 Task: Open an excel sheet with  and write heading  City data  Add 10 city name:-  '1. Chelsea, New York, NY , 2. Beverly Hills, Los Angeles, CA , 3. Knightsbridge, London, United Kingdom , 4. Le Marais, Paris, forance , 5. Ginza, Tokyo, Japan _x000D_
6. Circular Quay, Sydney, Australia , 7. Mitte, Berlin, Germany , 8. Downtown, Toronto, Canada , 9. Trastevere, Rome, 10. Colaba, Mumbai, India. ' in May Last week sales are  1. Chelsea, New York, NY 10001 | 2. Beverly Hills, Los Angeles, CA 90210 | 3. Knightsbridge, London, United Kingdom SW1X 7XL | 4. Le Marais, Paris, forance 75004 | 5. Ginza, Tokyo, Japan 104-0061 | 6. Circular Quay, Sydney, Australia 2000 | 7. Mitte, Berlin, Germany 10178 | 8. Downtown, Toronto, Canada M5V 3L9 | 9. Trastevere, Rome, Italy 00153 | 10. Colaba, Mumbai, India 400005. Save page Cash Flow TrackerData
Action: Mouse moved to (97, 100)
Screenshot: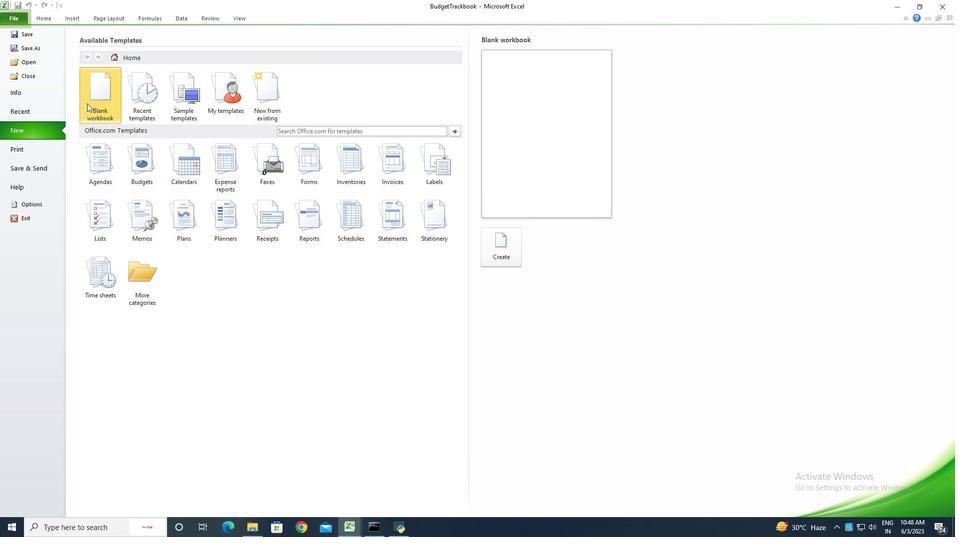 
Action: Mouse pressed left at (97, 100)
Screenshot: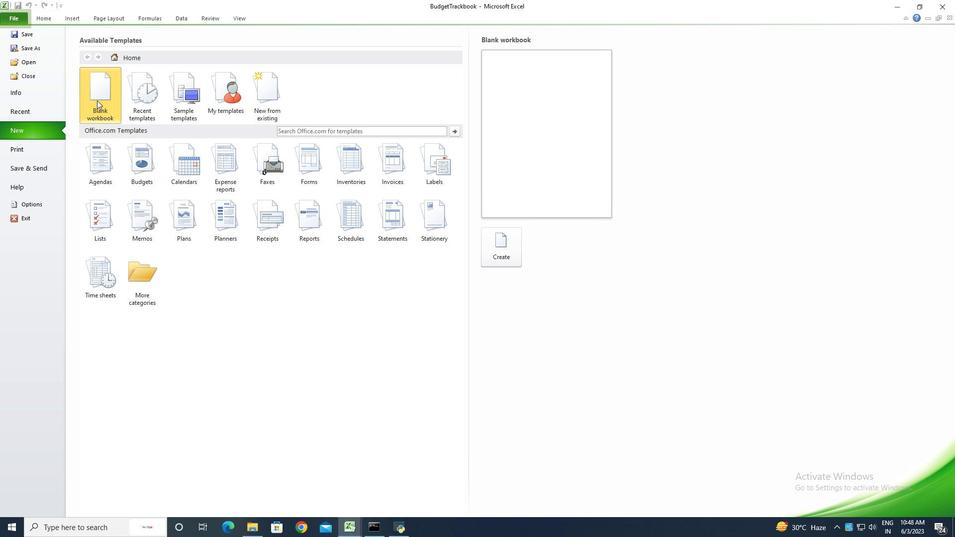 
Action: Mouse moved to (513, 261)
Screenshot: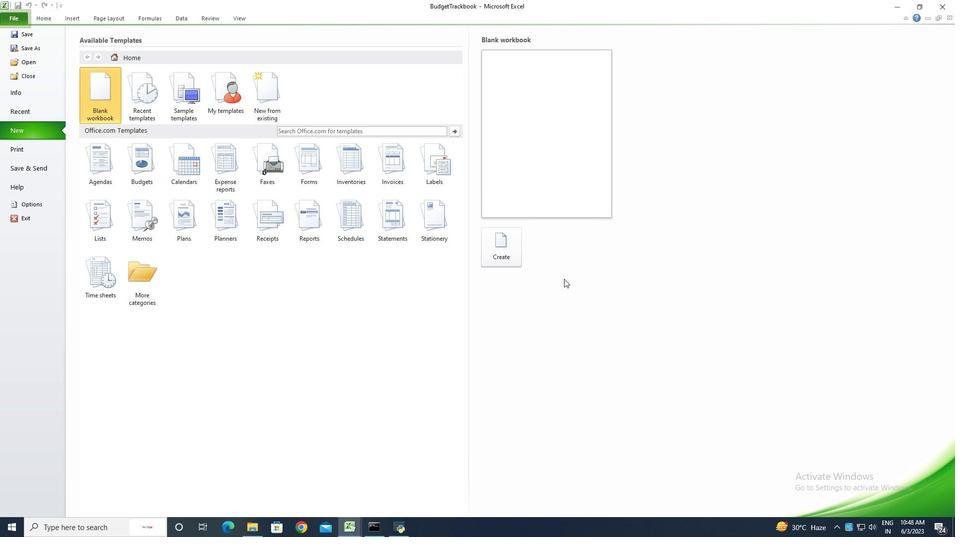 
Action: Mouse pressed left at (513, 261)
Screenshot: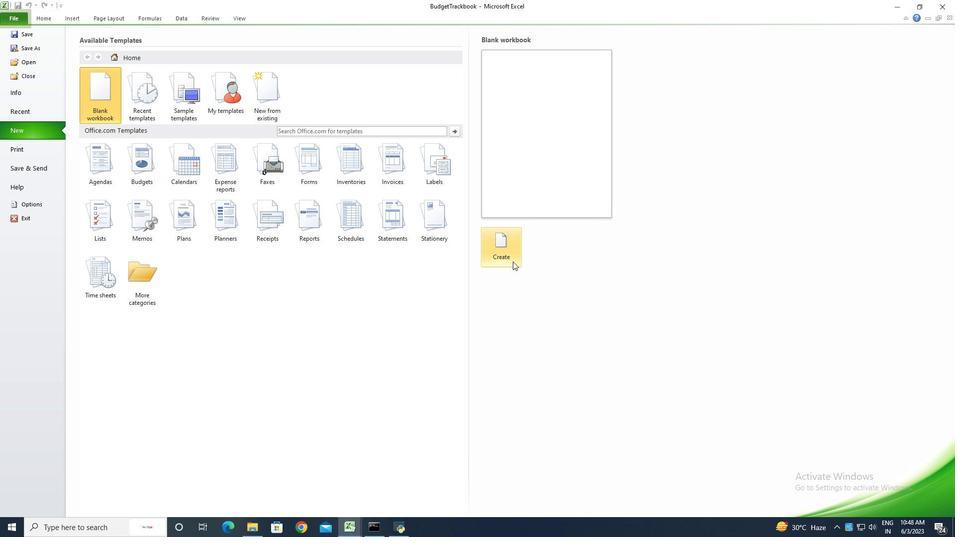 
Action: Key pressed <Key.shift><Key.shift><Key.shift><Key.shift><Key.shift><Key.shift><Key.shift>City<Key.space><Key.shift>Data<Key.enter><Key.shift>City<Key.space><Key.shift>Name<Key.enter><Key.shift><Key.shift><Key.shift><Key.shift><Key.shift><Key.shift>Chelsea,<Key.space><Key.shift>New<Key.space><Key.shift><Key.shift>York,<Key.space><Key.shift>NY<Key.enter><Key.shift>Beverly<Key.space><Key.shift><Key.shift><Key.shift><Key.shift>Hills,<Key.space><Key.shift>Los<Key.space><Key.shift>Angeles,<Key.shift>CA<Key.enter><Key.shift><Key.shift><Key.shift><Key.shift><Key.shift><Key.shift><Key.shift><Key.shift>Knight<Key.shift><Key.shift><Key.shift>sbridge,<Key.space><Key.shift>London<Key.shift>,<Key.shift><Key.space><Key.shift>United<Key.space><Key.shift>Kingdom<Key.enter><Key.shift>Le<Key.space><Key.shift>Maras<Key.backspace>is,<Key.space><Key.shift>Paris,<Key.shift><Key.space><Key.shift>Foranbce<Key.backspace><Key.backspace><Key.backspace>ce<Key.enter><Key.shift><Key.shift>Ginza,<Key.space><Key.shift><Key.shift>Toko<Key.backspace>yo,<Key.space><Key.shift>Japan<Key.enter><Key.shift>Circular<Key.space><Key.shift><Key.shift><Key.shift>Qua<Key.backspace>ay,<Key.space><Key.shift>Sydney,<Key.space><Key.shift>Australia<Key.enter><Key.shift><Key.shift>Mitte,<Key.space><Key.shift>Berlin,<Key.space><Key.shift>Germany<Key.enter><Key.shift>Doe<Key.backspace>wmn<Key.backspace><Key.backspace>ntown<Key.space>,<Key.space>t<Key.backspace><Key.shift>Toronto,<Key.space><Key.shift>Canada<Key.enter><Key.shift>Tran<Key.backspace>stevere,<Key.space><Key.shift>Rome<Key.enter><Key.shift><Key.shift><Key.shift><Key.shift><Key.shift><Key.shift><Key.shift><Key.shift><Key.shift><Key.shift><Key.shift><Key.shift><Key.shift><Key.shift><Key.shift><Key.shift><Key.shift><Key.shift><Key.shift><Key.shift><Key.shift><Key.shift>Colo<Key.backspace>aba,<Key.space><Key.shift>Mumbai,<Key.space><Key.shift>India<Key.enter>
Screenshot: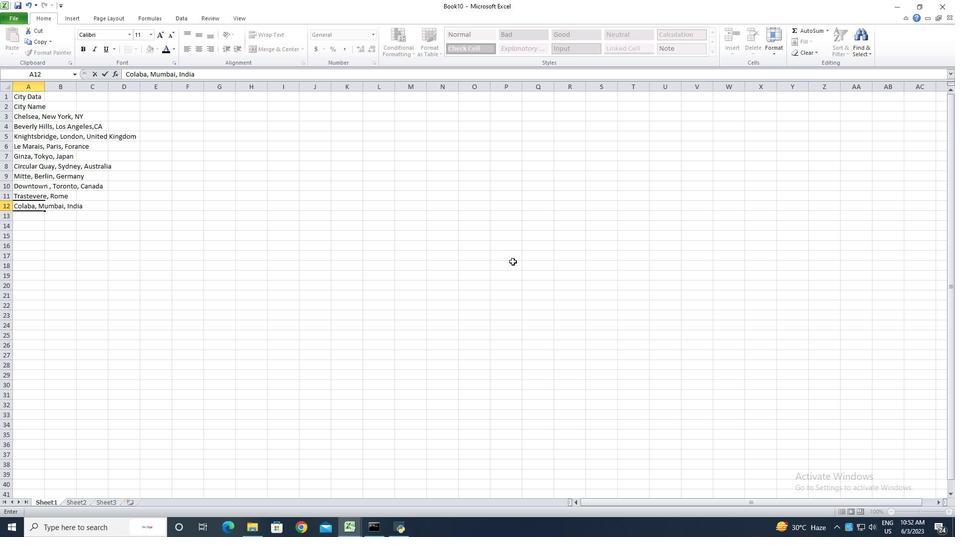 
Action: Mouse moved to (44, 88)
Screenshot: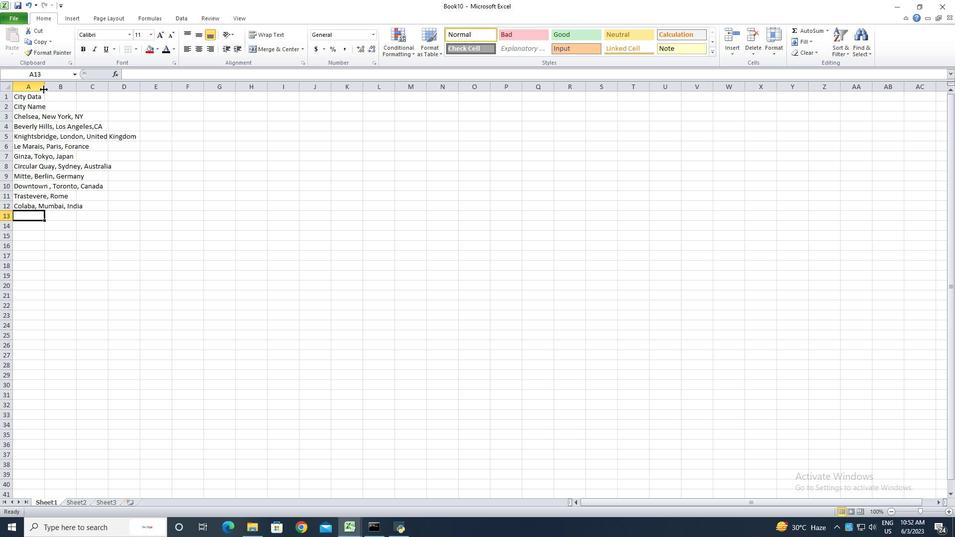 
Action: Mouse pressed left at (44, 88)
Screenshot: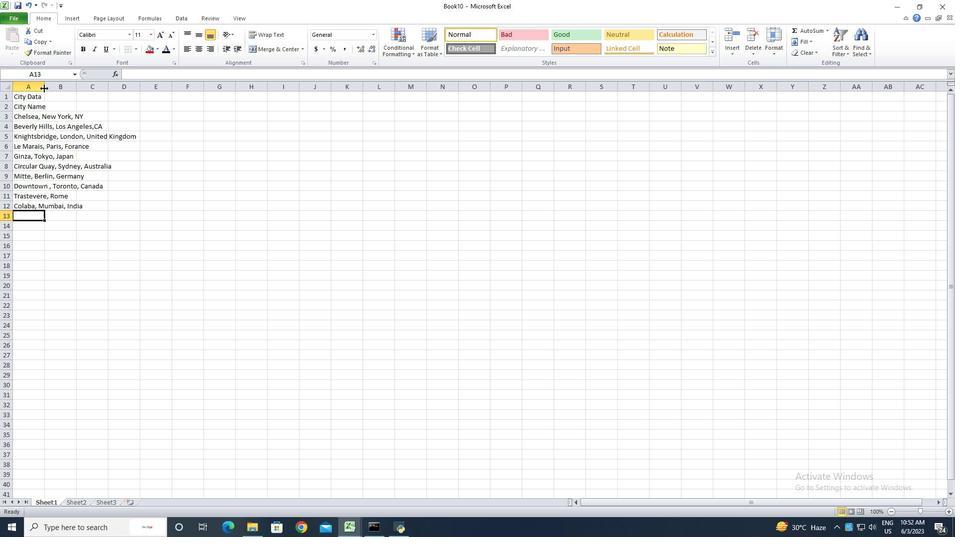 
Action: Mouse pressed left at (44, 88)
Screenshot: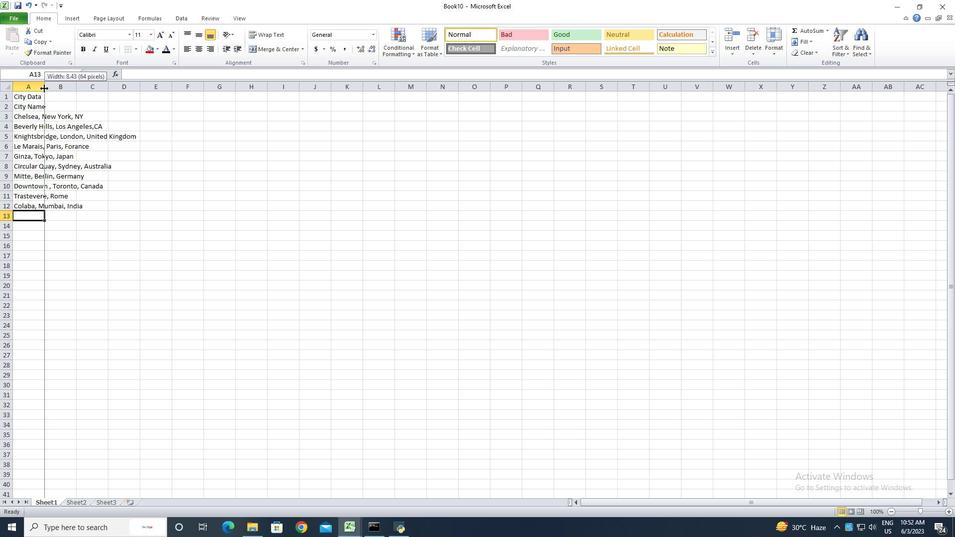
Action: Mouse moved to (159, 106)
Screenshot: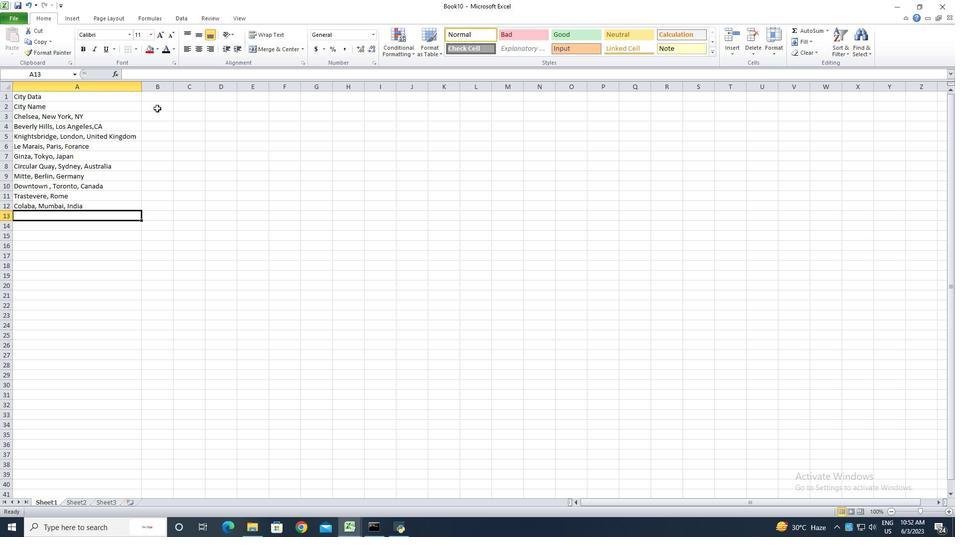 
Action: Mouse pressed left at (159, 106)
Screenshot: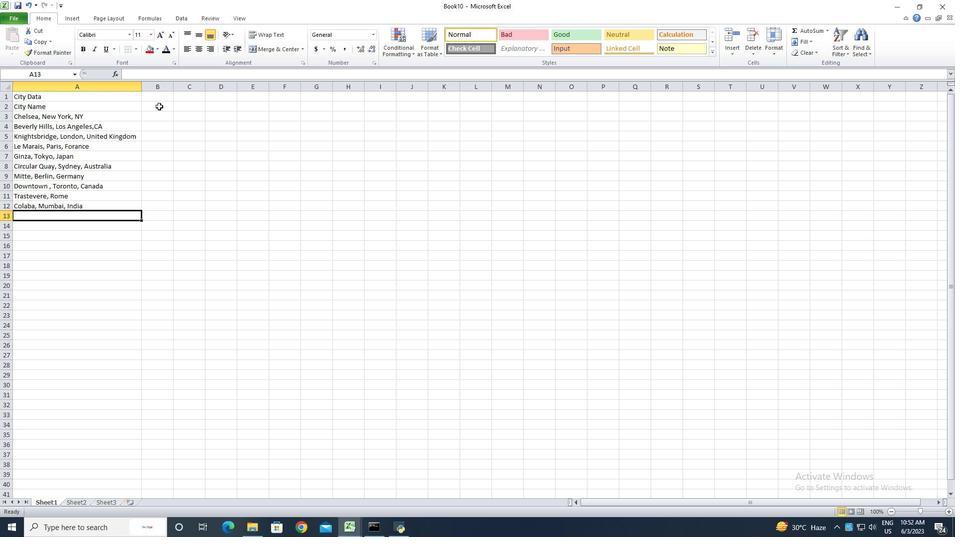 
Action: Key pressed <Key.shift>May<Key.space><Key.shift>Last<Key.space><Key.shift>Week<Key.space><Key.shift>Sales<Key.enter><Key.shift>Chelsea,<Key.space><Key.shift>Nea<Key.backspace>w<Key.space><Key.shift>York,<Key.space><Key.shift>NY10001<Key.left><Key.left><Key.left><Key.right><Key.right><Key.right><Key.enter>
Screenshot: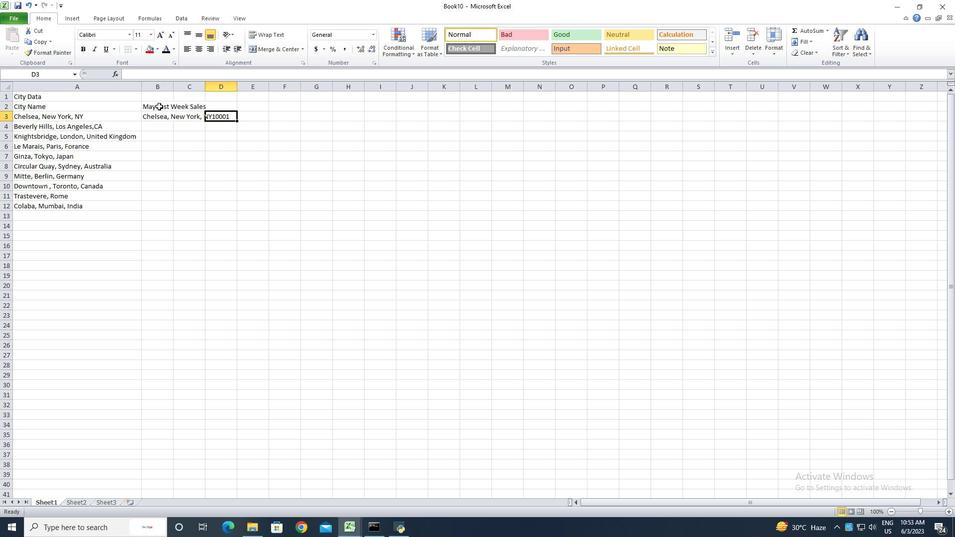 
Action: Mouse moved to (192, 119)
Screenshot: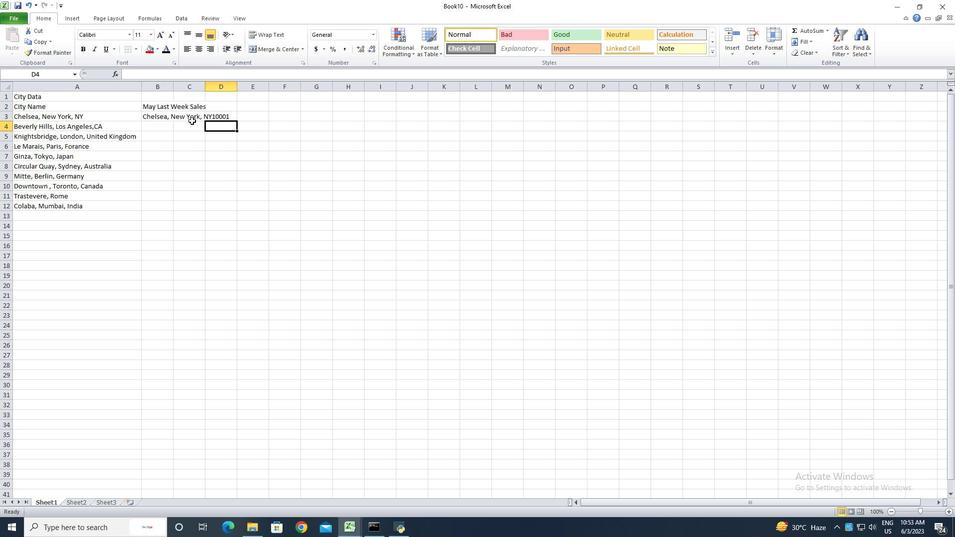 
Action: Mouse pressed left at (192, 119)
Screenshot: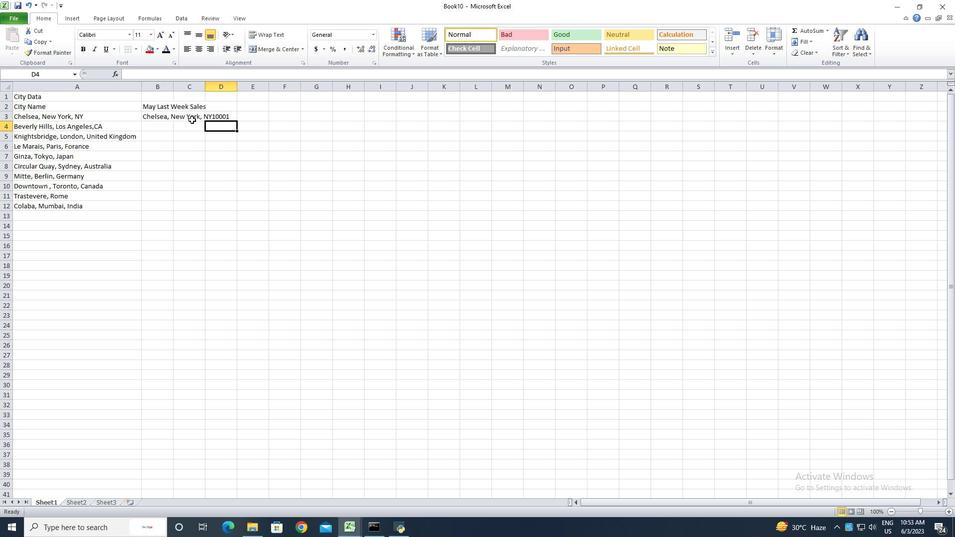 
Action: Mouse moved to (158, 115)
Screenshot: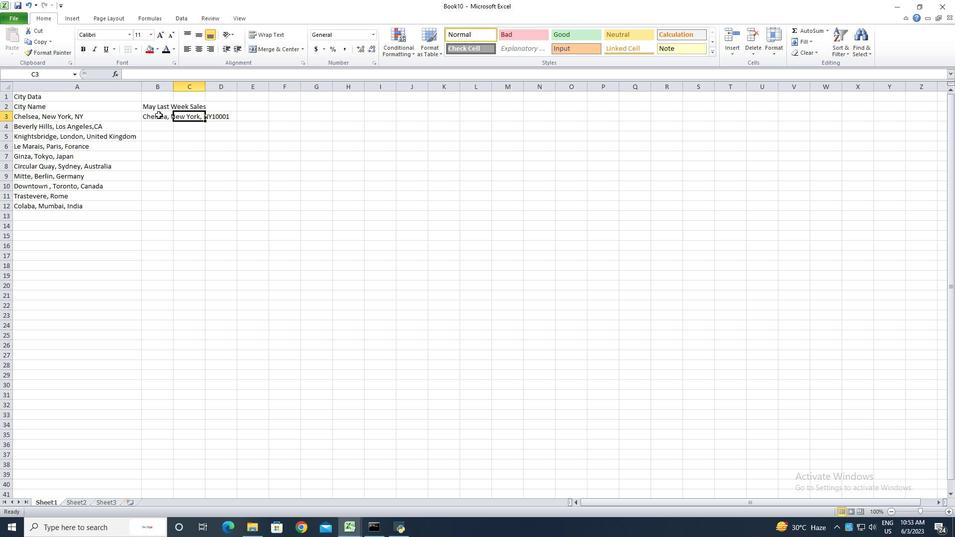 
Action: Mouse pressed left at (158, 115)
Screenshot: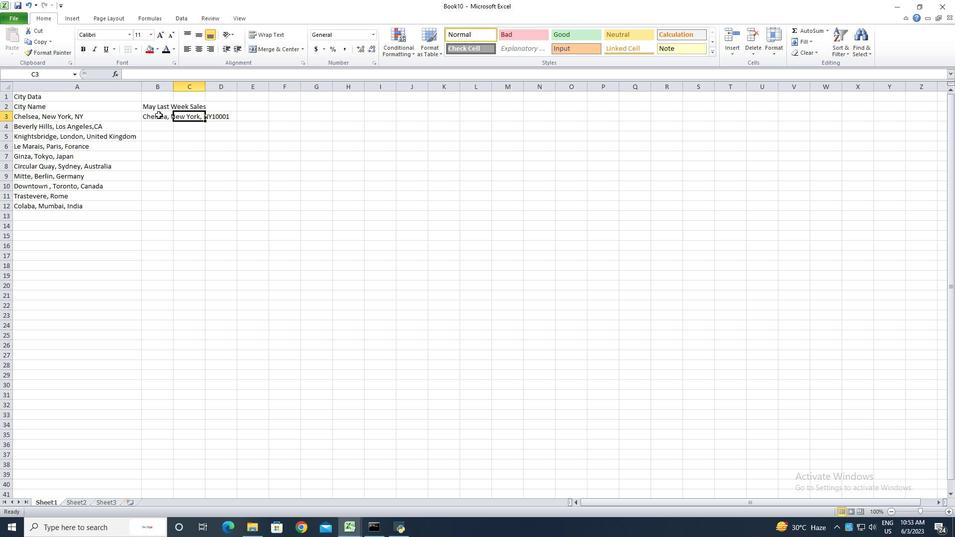 
Action: Mouse moved to (195, 73)
Screenshot: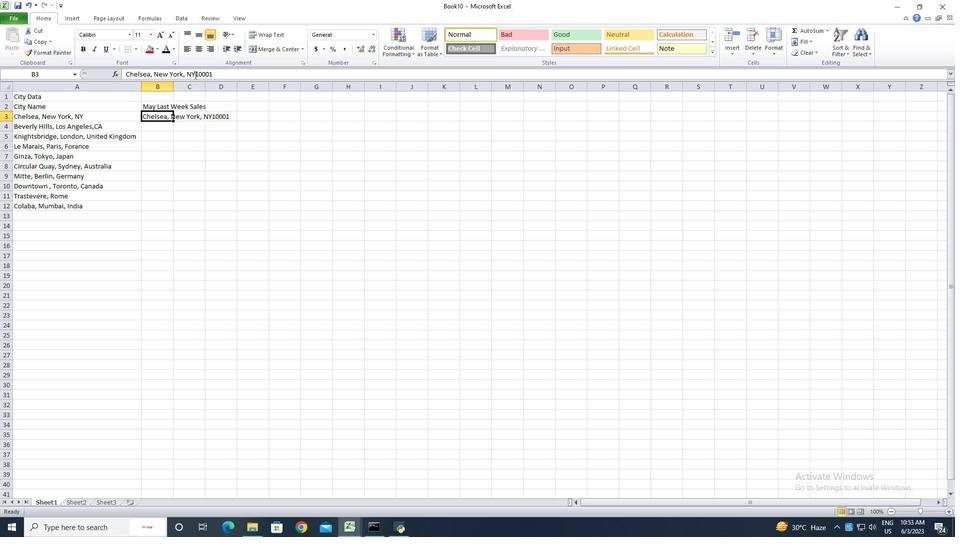 
Action: Mouse pressed left at (195, 73)
Screenshot: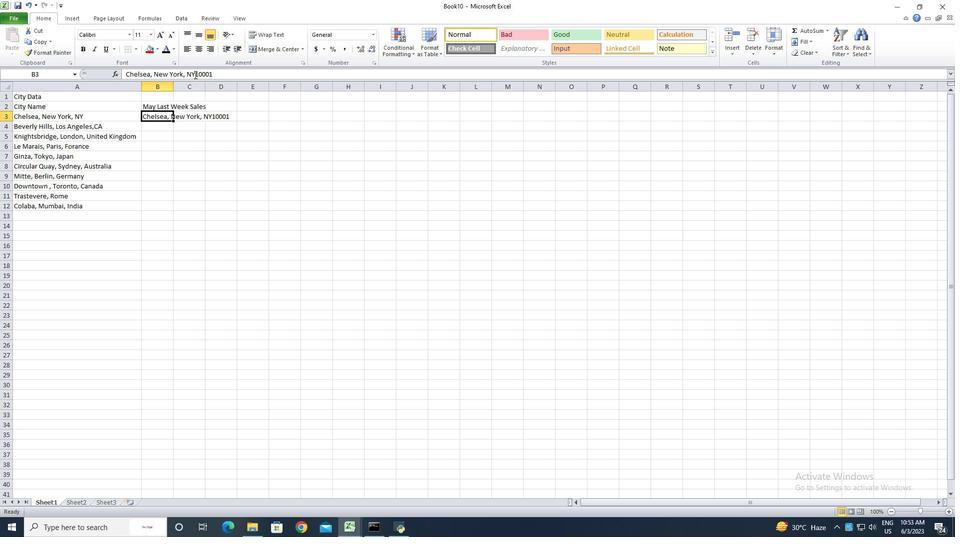 
Action: Mouse moved to (225, 66)
Screenshot: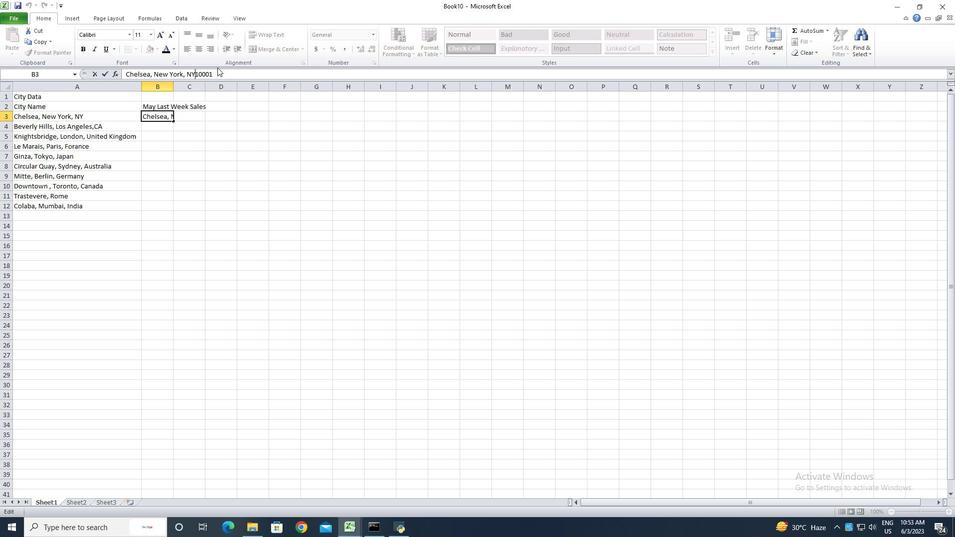 
Action: Key pressed <Key.space><Key.enter>
Screenshot: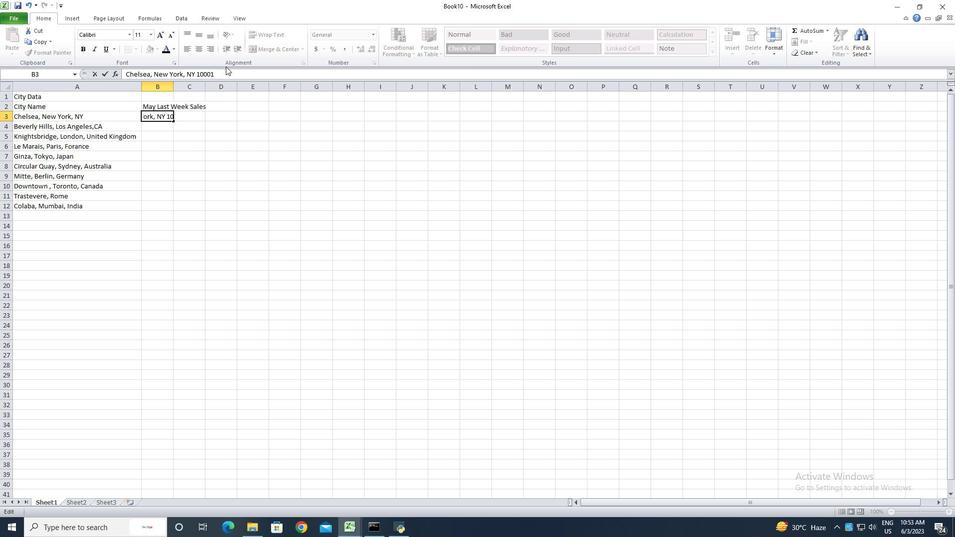 
Action: Mouse moved to (184, 153)
Screenshot: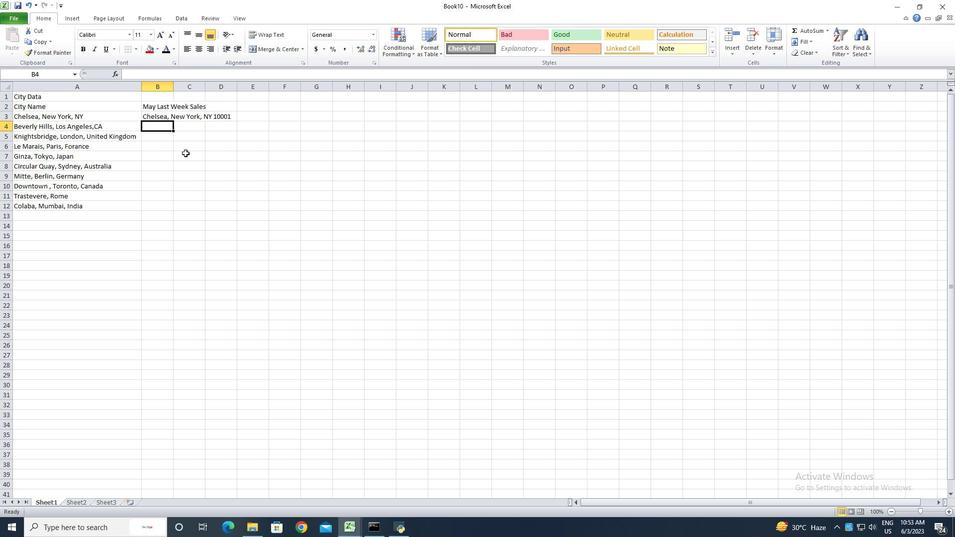
Action: Key pressed <Key.shift><Key.shift><Key.shift>Beverlyu<Key.backspace><Key.space><Key.shift>Hills,<Key.space><Key.shift><Key.shift><Key.shift>Los<Key.space><Key.shift>Angeles,<Key.shift><Key.shift><Key.shift><Key.shift><Key.shift><Key.shift><Key.shift><Key.shift><Key.shift><Key.shift><Key.shift><Key.shift><Key.shift><Key.shift><Key.shift><Key.shift><Key.shift><Key.shift><Key.shift><Key.shift><Key.shift><Key.shift><Key.shift><Key.shift><Key.shift><Key.shift><Key.shift><Key.shift>CA<Key.backspace><Key.shift><Key.shift><Key.shift><Key.shift><Key.shift><Key.shift><Key.shift><Key.shift><Key.shift><Key.shift><Key.shift><Key.shift><Key.shift><Key.shift><Key.shift><Key.shift><Key.shift><Key.shift><Key.shift><Key.shift><Key.shift><Key.shift><Key.shift><Key.shift><Key.shift><Key.backspace><Key.space><Key.shift><Key.shift>Ca<Key.backspace>a<Key.backspace><Key.shift>A
Screenshot: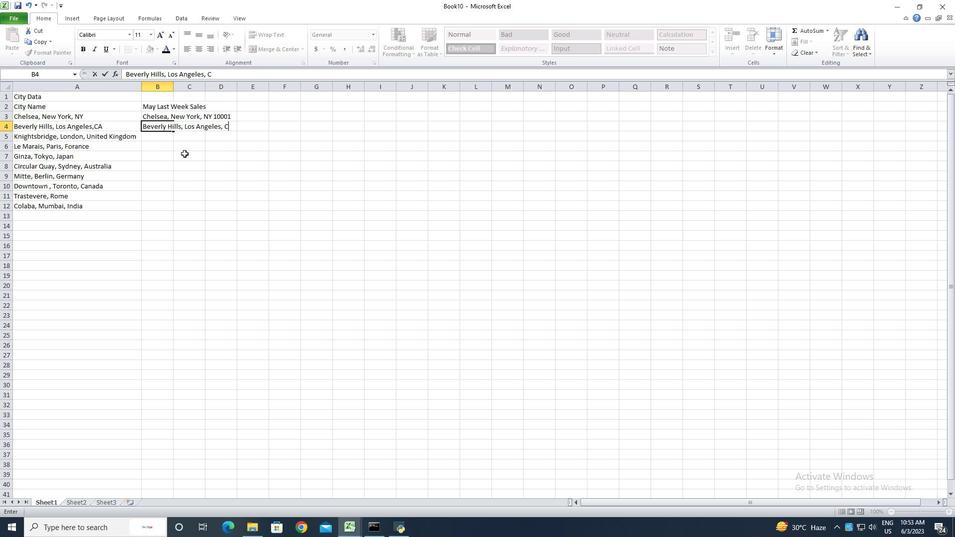 
Action: Mouse moved to (95, 130)
Screenshot: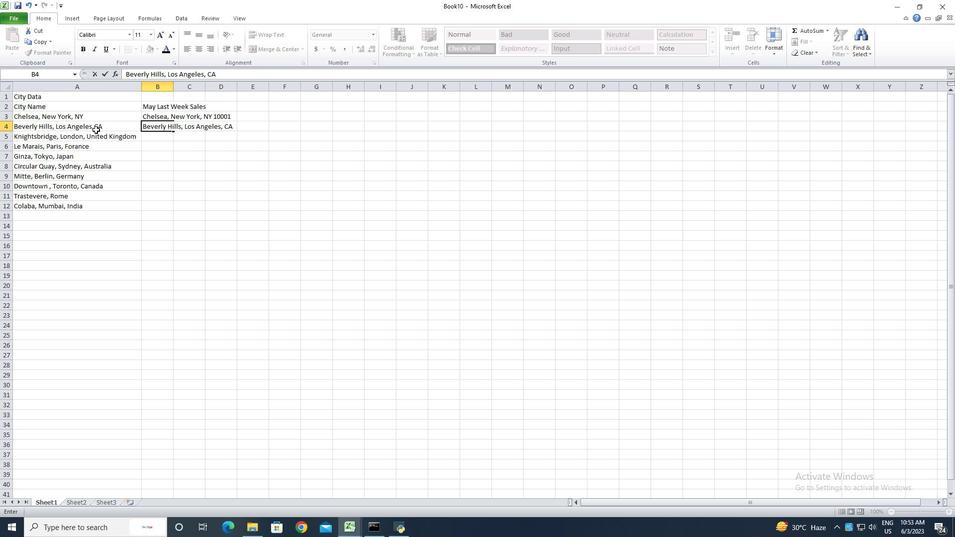 
Action: Mouse pressed left at (95, 130)
Screenshot: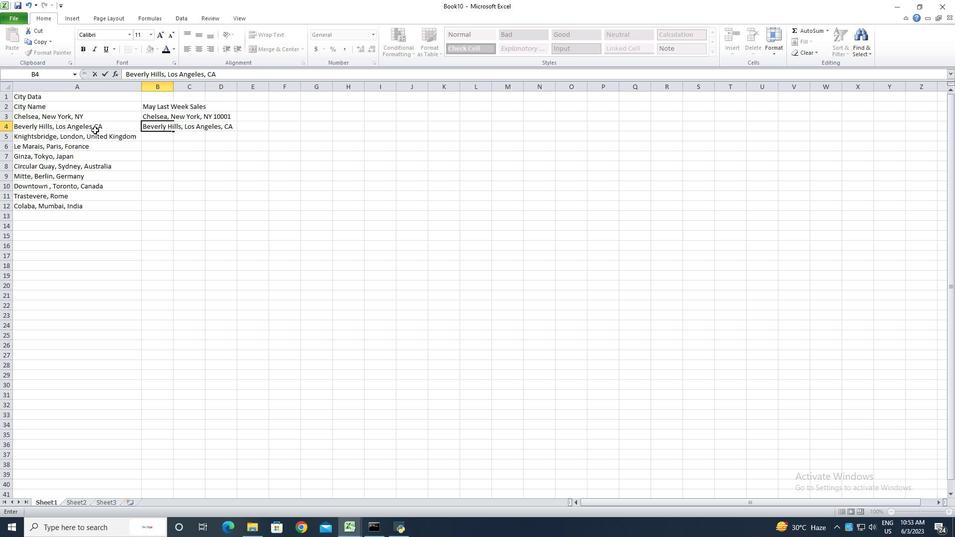 
Action: Mouse moved to (206, 73)
Screenshot: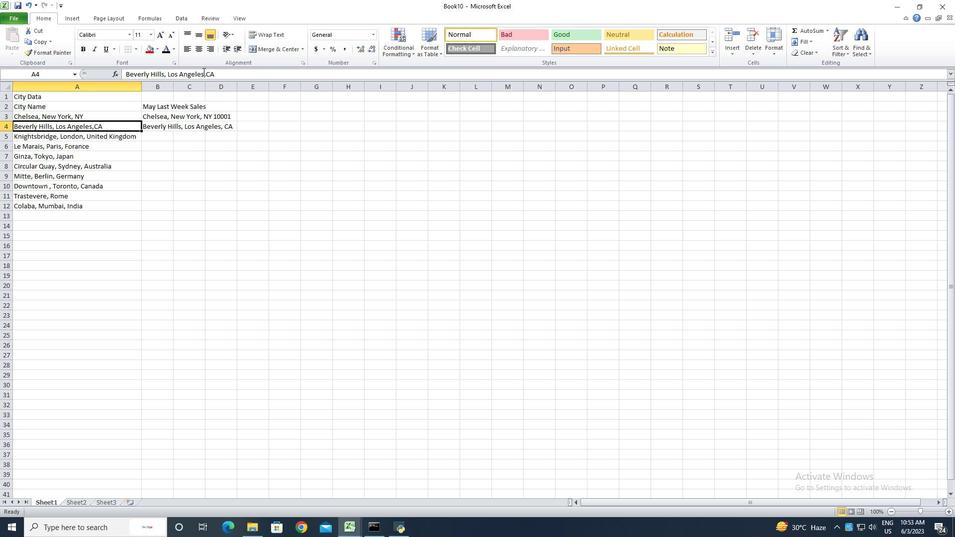 
Action: Mouse pressed left at (206, 73)
Screenshot: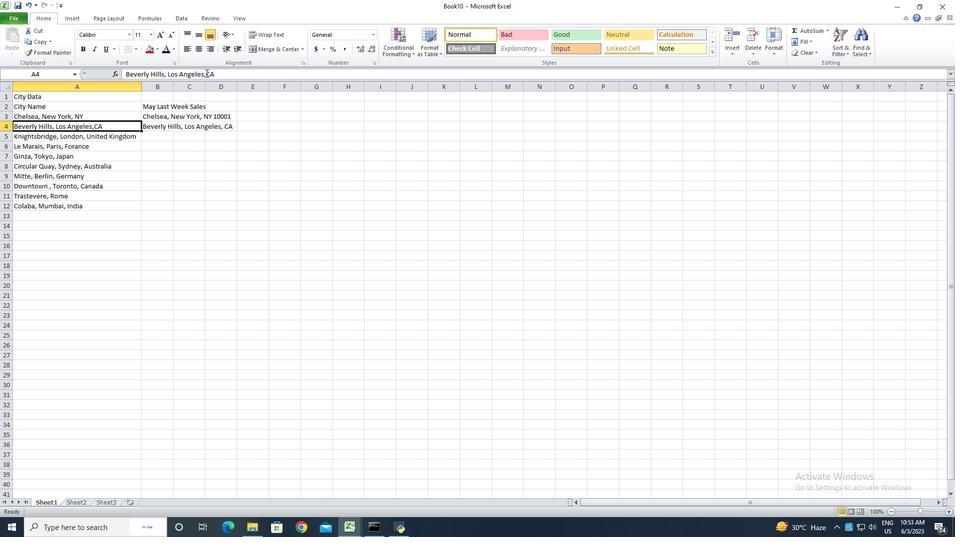 
Action: Mouse moved to (209, 70)
Screenshot: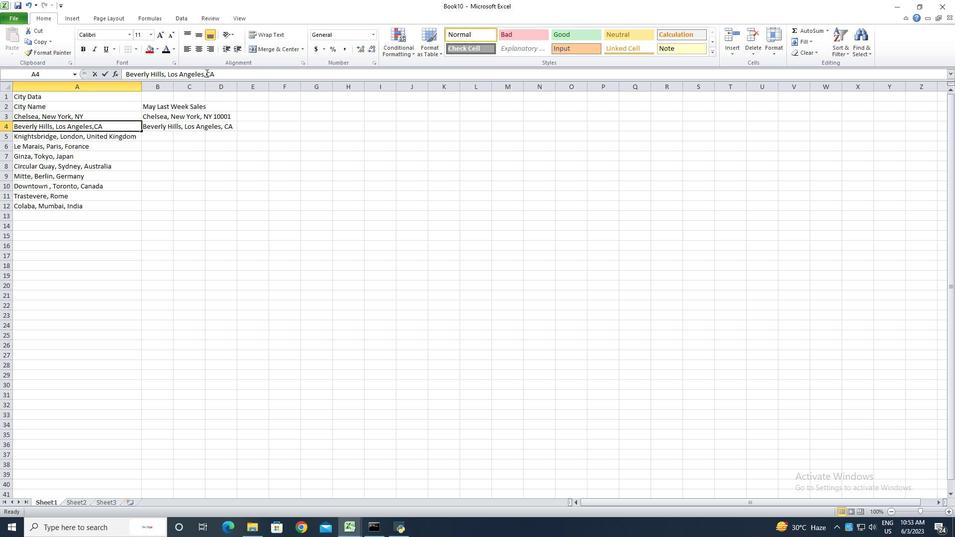 
Action: Key pressed <Key.space>
Screenshot: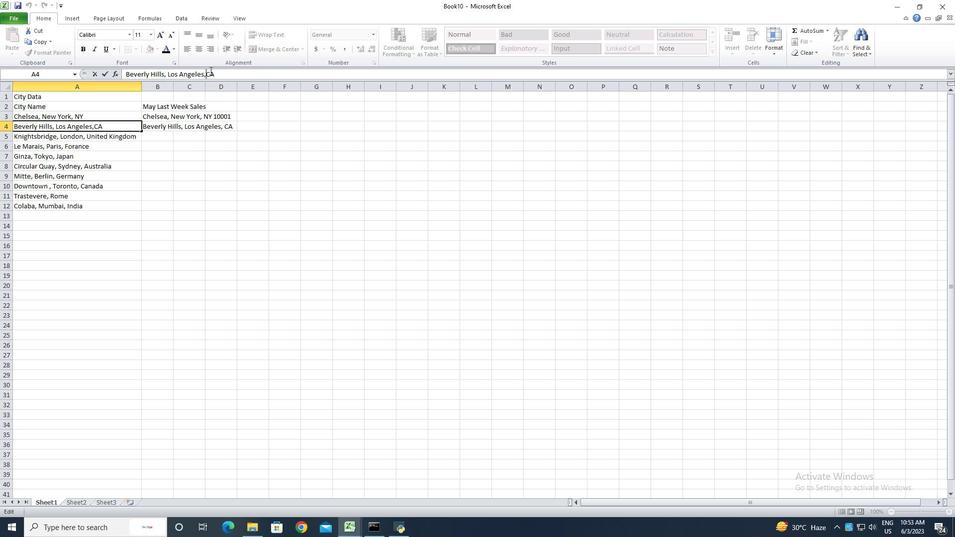 
Action: Mouse moved to (233, 126)
Screenshot: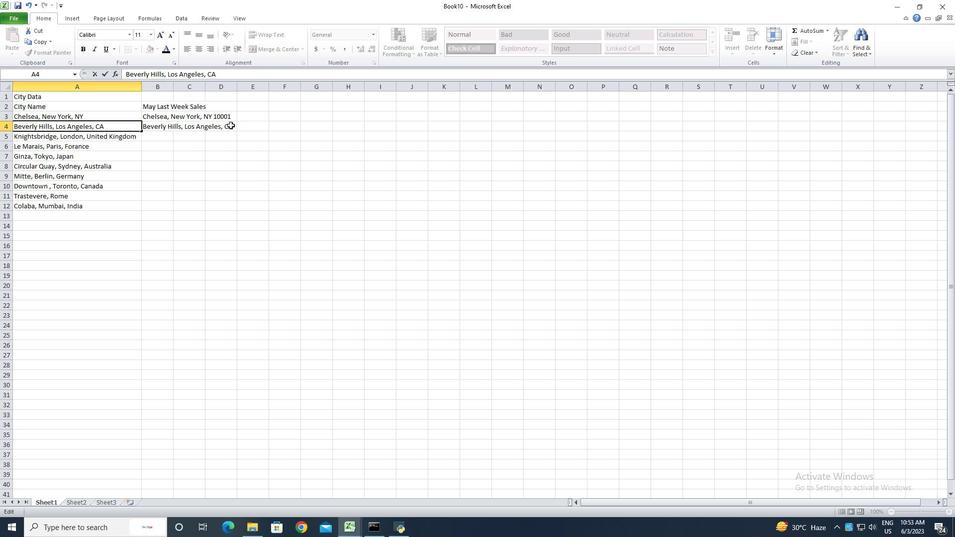 
Action: Mouse pressed left at (233, 126)
Screenshot: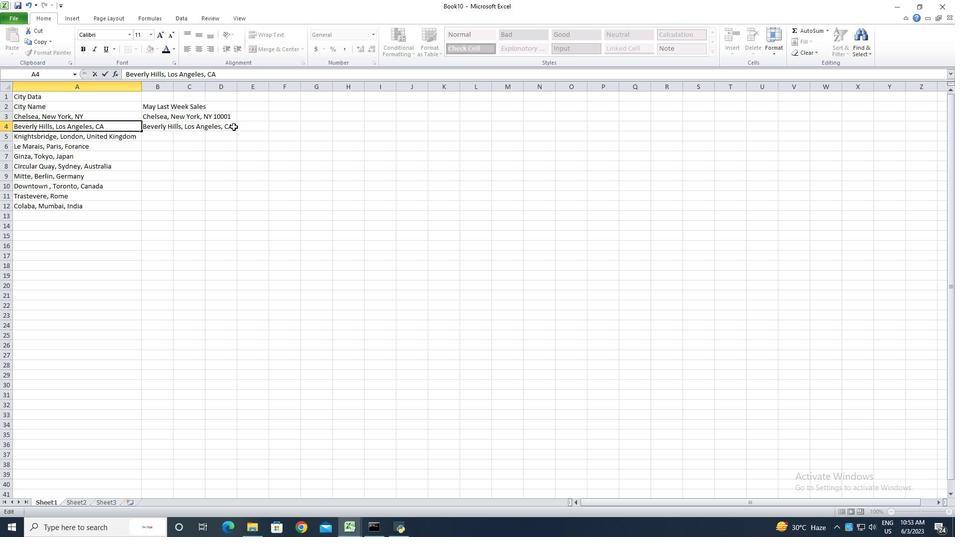 
Action: Mouse moved to (165, 128)
Screenshot: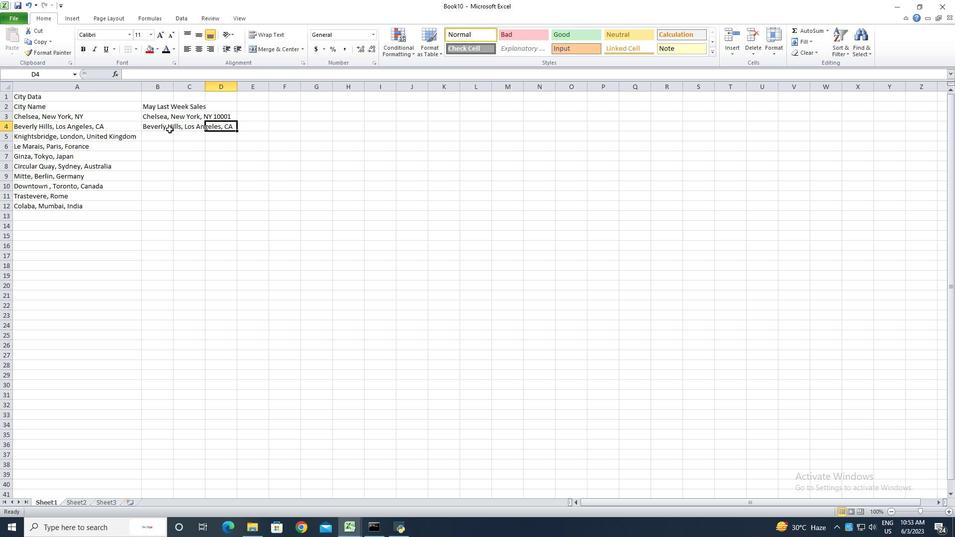 
Action: Mouse pressed left at (165, 128)
Screenshot: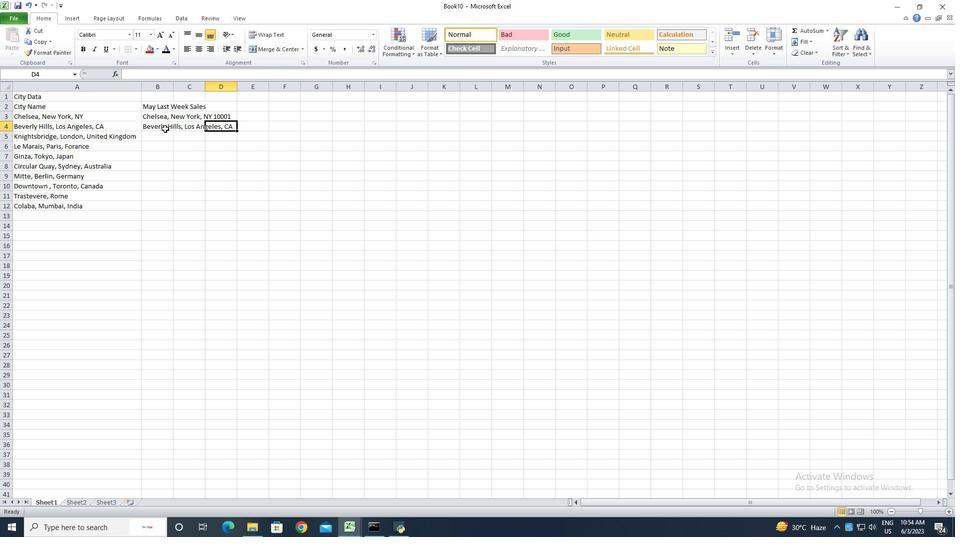 
Action: Mouse moved to (227, 75)
Screenshot: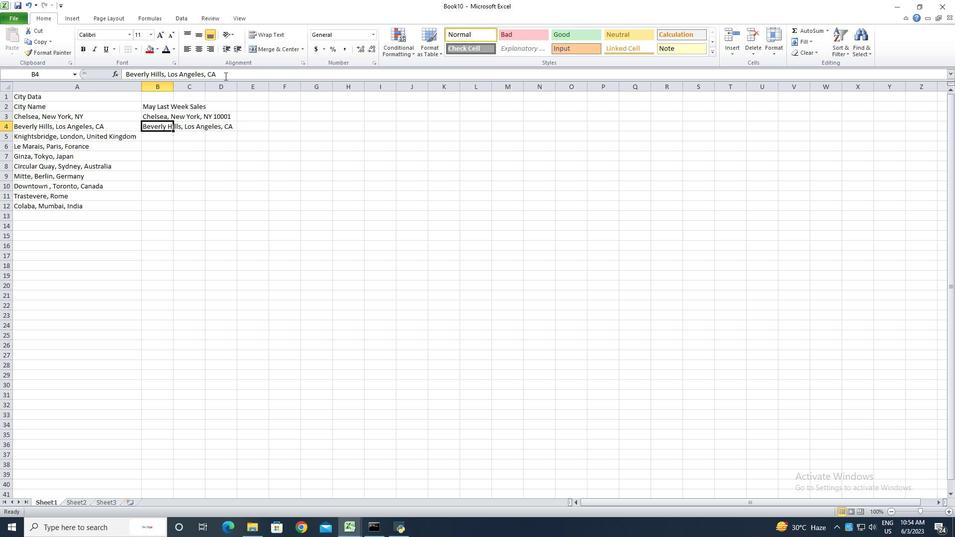 
Action: Mouse pressed left at (227, 75)
Screenshot: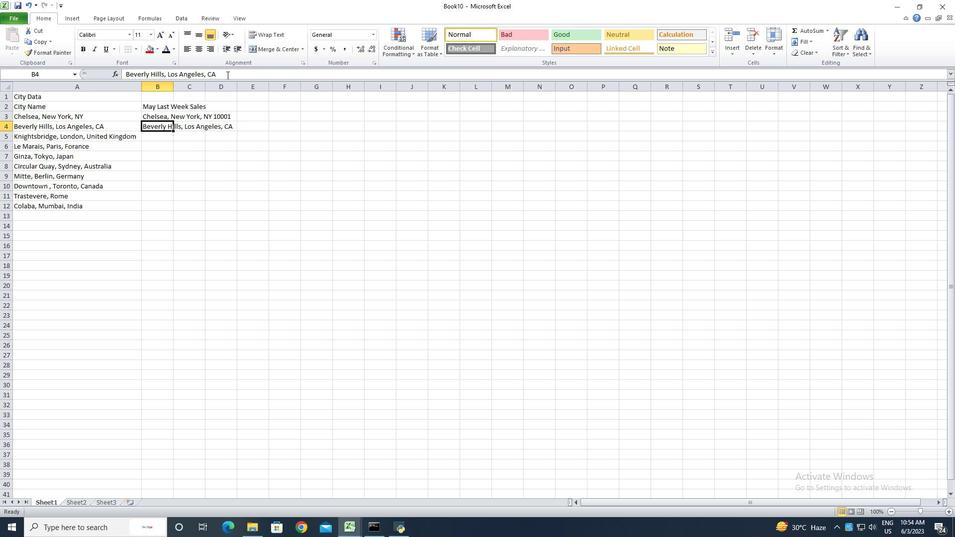 
Action: Key pressed <Key.space><Key.shift><Key.shift><Key.shift><Key.shift><Key.shift>901<Key.backspace>210<Key.shift_r><Key.enter>
Screenshot: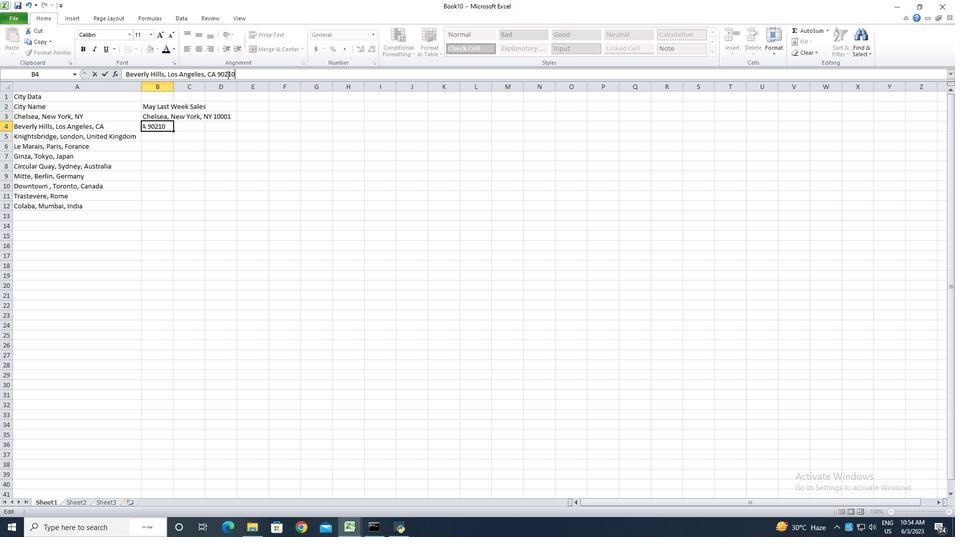 
Action: Mouse moved to (153, 138)
Screenshot: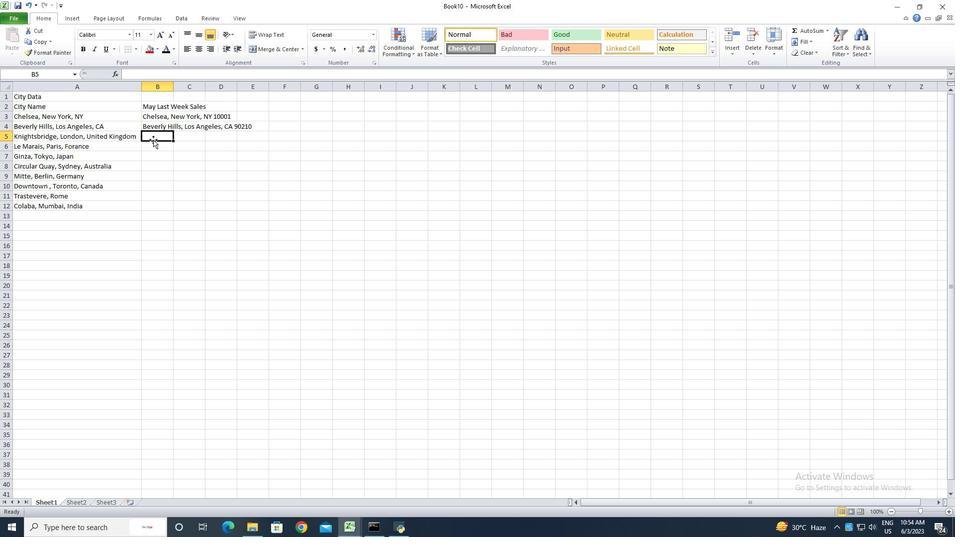 
Action: Key pressed <Key.shift><Key.shift><Key.shift>Knightsbridge,<Key.space><Key.shift>Lom<Key.backspace>ndon,<Key.space><Key.shift>United<Key.space><Key.shift><Key.shift><Key.shift><Key.shift>Kingdom,<Key.space><Key.shift><Key.shift><Key.shift><Key.shift>SW1<Key.shift><Key.shift><Key.shift><Key.shift><Key.shift><Key.shift><Key.shift><Key.shift><Key.shift><Key.shift><Key.shift><Key.shift><Key.shift><Key.shift><Key.shift><Key.shift><Key.shift><Key.shift><Key.shift><Key.shift><Key.shift><Key.shift><Key.shift><Key.shift><Key.shift><Key.shift>X<Key.space><Key.shift><Key.shift><Key.shift><Key.shift><Key.shift><Key.shift><Key.shift><Key.shift><Key.shift><Key.shift><Key.shift><Key.shift><Key.shift><Key.shift><Key.shift><Key.shift><Key.shift><Key.shift><Key.shift><Key.shift><Key.shift><Key.shift><Key.shift><Key.shift><Key.shift><Key.shift><Key.shift><Key.shift><Key.shift><Key.shift><Key.shift><Key.shift><Key.shift><Key.shift><Key.shift><Key.shift><Key.shift><Key.shift><Key.shift><Key.shift><Key.shift><Key.shift><Key.shift><Key.shift><Key.shift><Key.shift><Key.shift><Key.shift><Key.shift><Key.shift><Key.shift>7<Key.shift><Key.shift><Key.shift><Key.shift><Key.shift><Key.shift><Key.shift><Key.shift><Key.shift><Key.shift><Key.shift><Key.shift><Key.shift><Key.shift><Key.shift><Key.shift><Key.shift><Key.shift><Key.shift><Key.shift><Key.shift><Key.shift><Key.shift><Key.shift><Key.shift><Key.shift><Key.shift><Key.shift><Key.shift><Key.shift>XL<Key.enter><Key.shift><Key.shift>Le<Key.space><Key.shift>Marais,<Key.space><Key.shift>Paris,<Key.space><Key.shift><Key.shift><Key.shift><Key.shift><Key.shift><Key.shift><Key.shift>R<Key.backspace><Key.shift>Forance<Key.space>
Screenshot: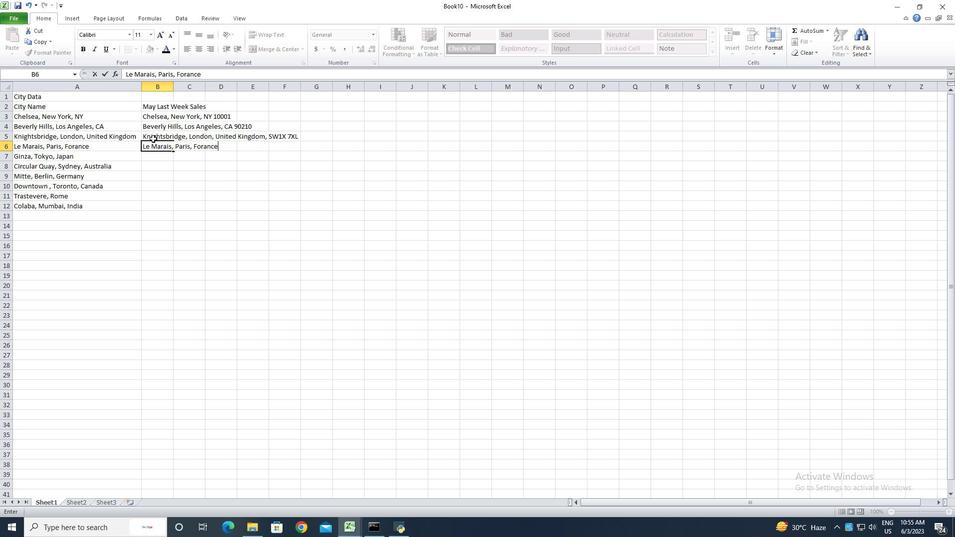 
Action: Mouse moved to (265, 138)
Screenshot: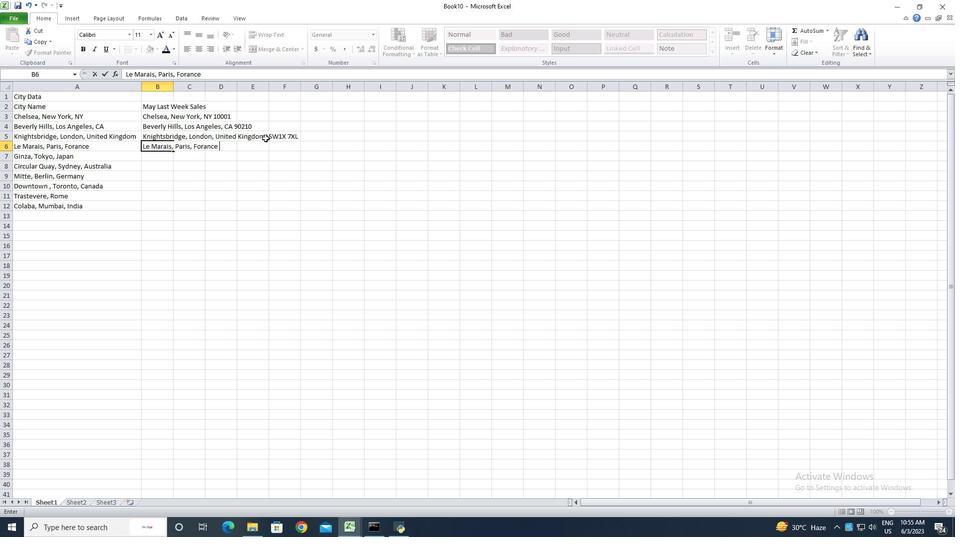 
Action: Mouse pressed left at (265, 138)
Screenshot: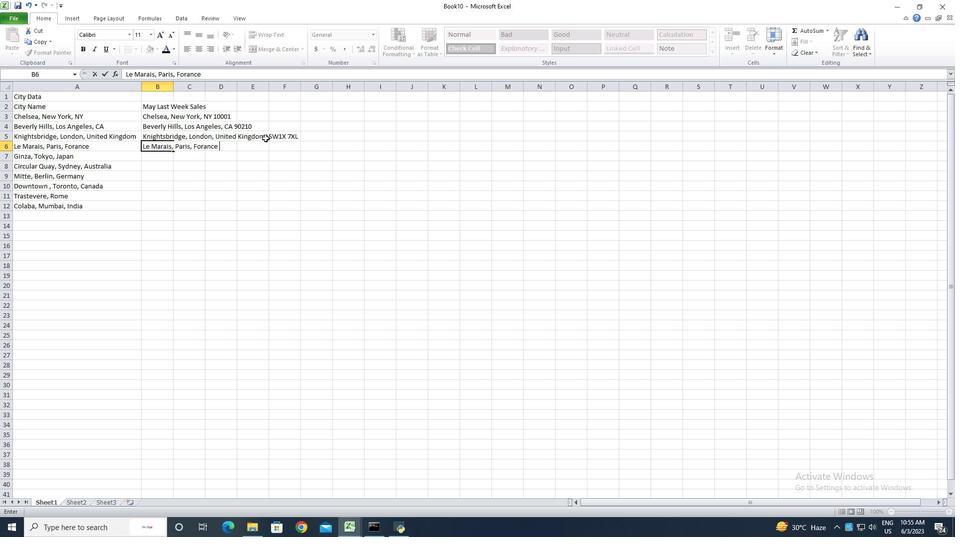 
Action: Mouse moved to (217, 137)
Screenshot: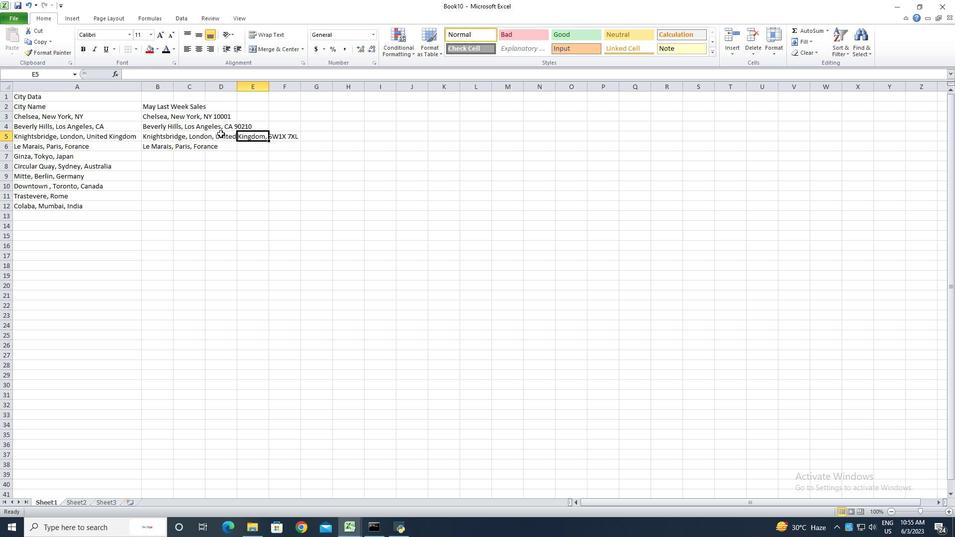 
Action: Mouse pressed left at (217, 137)
Screenshot: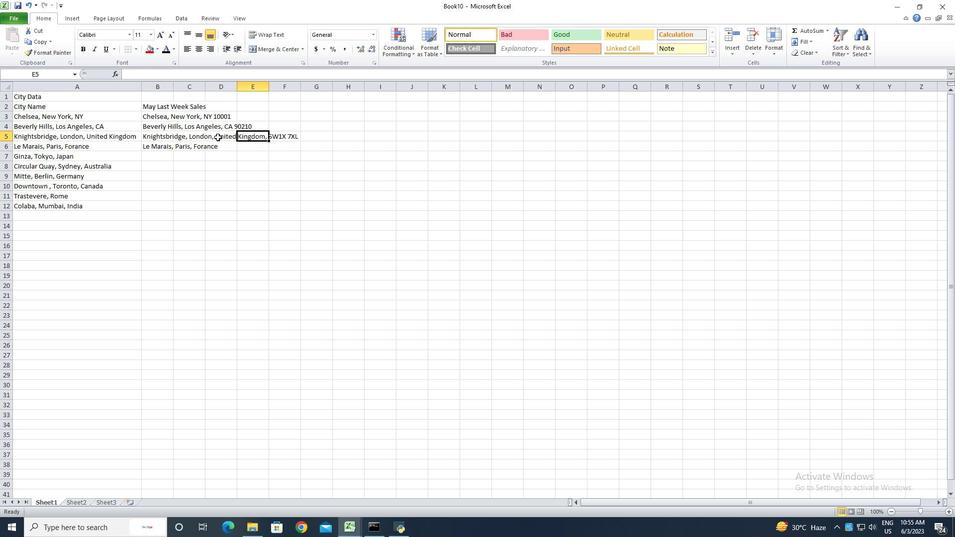 
Action: Mouse moved to (168, 138)
Screenshot: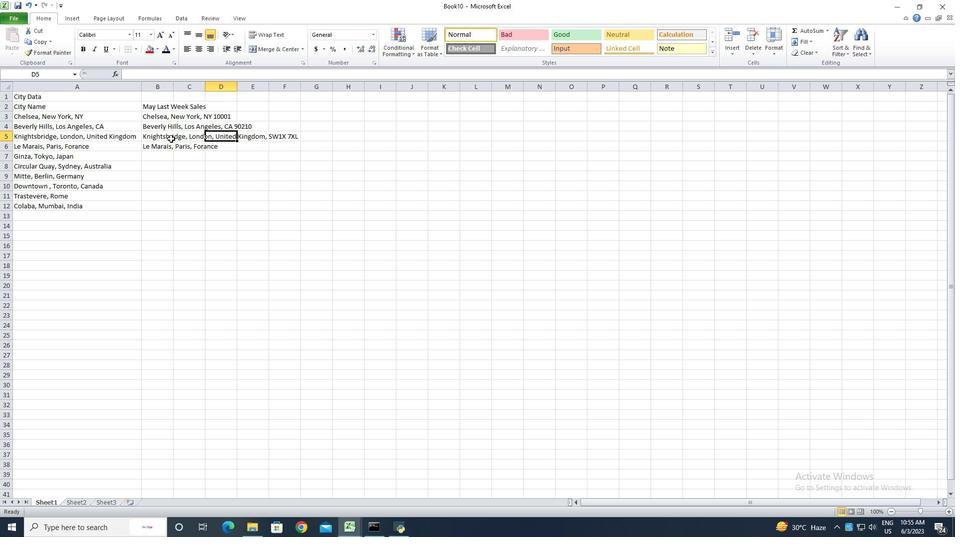 
Action: Mouse pressed left at (168, 138)
Screenshot: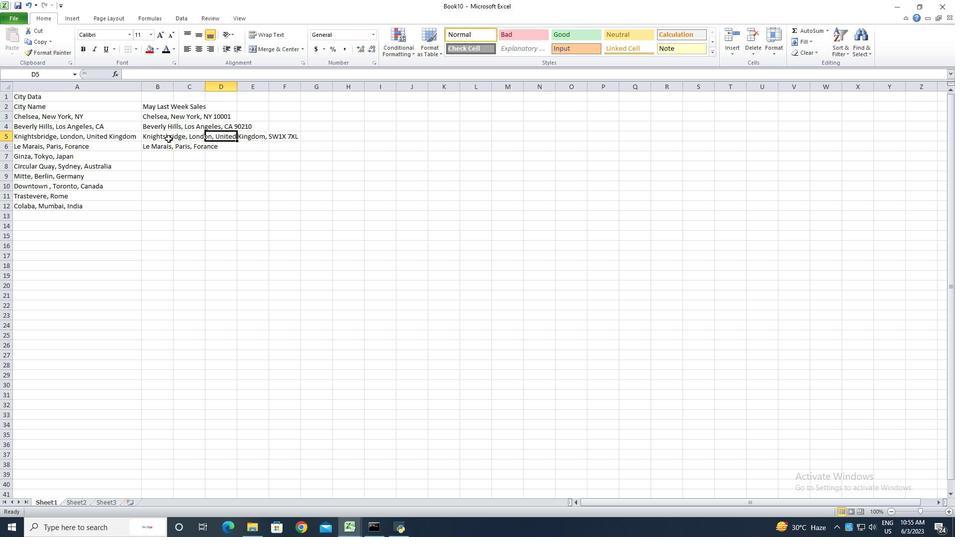 
Action: Mouse moved to (250, 73)
Screenshot: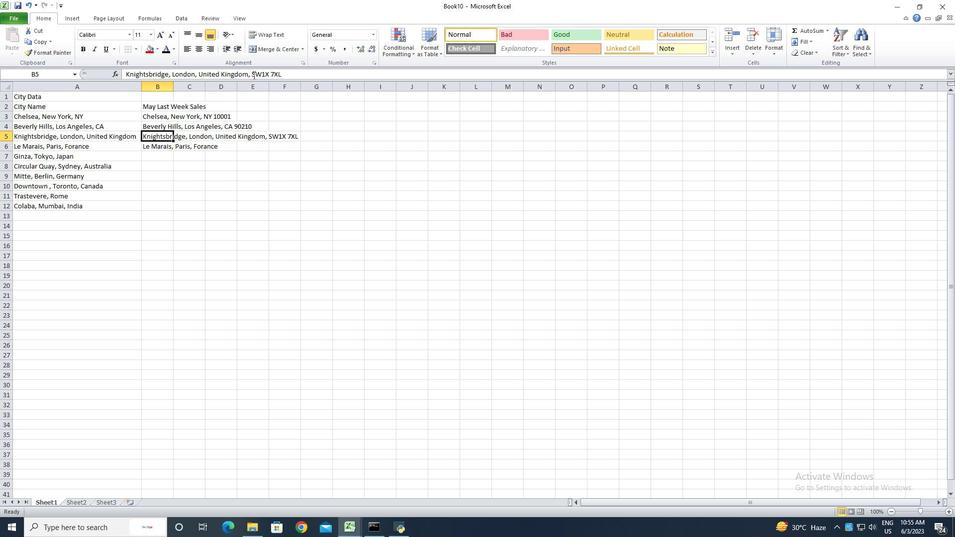 
Action: Mouse pressed left at (250, 73)
Screenshot: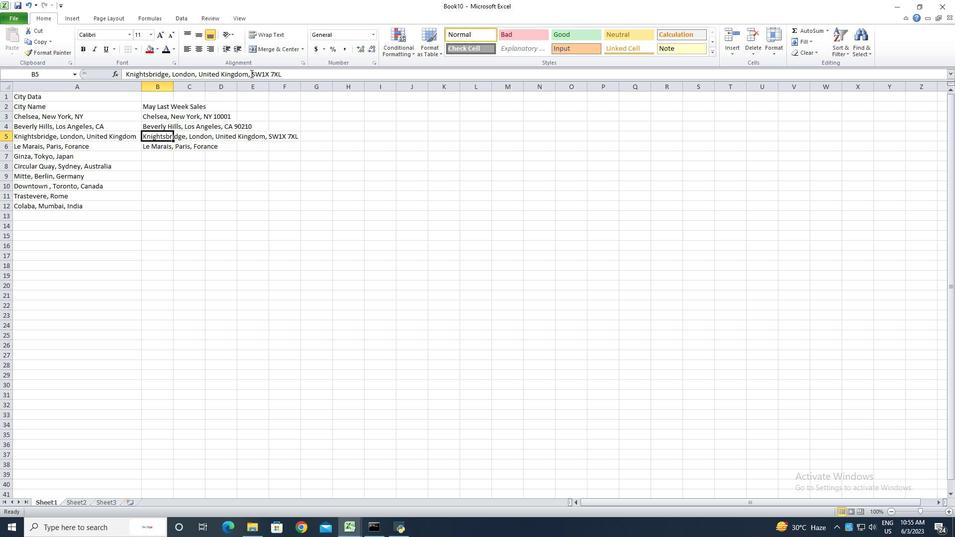 
Action: Mouse moved to (259, 68)
Screenshot: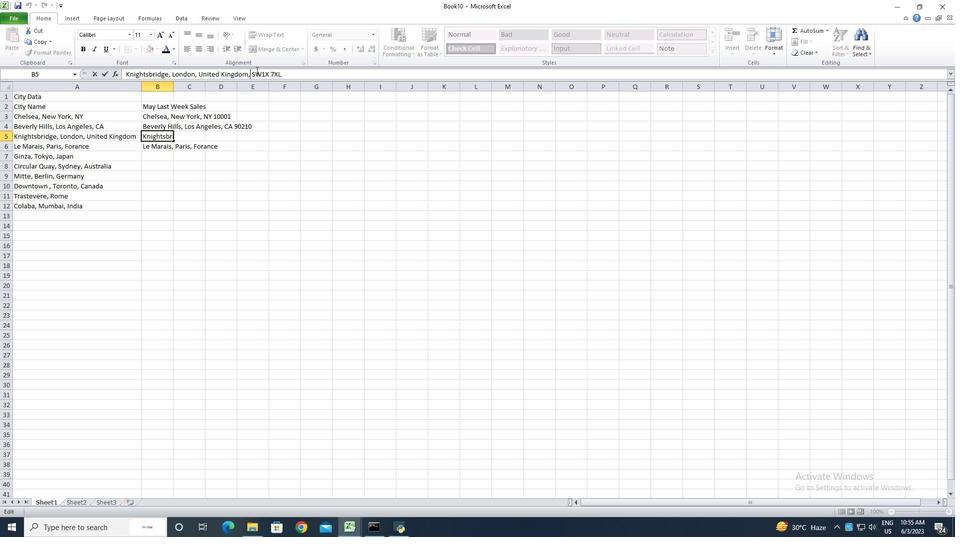 
Action: Key pressed <Key.backspace>
Screenshot: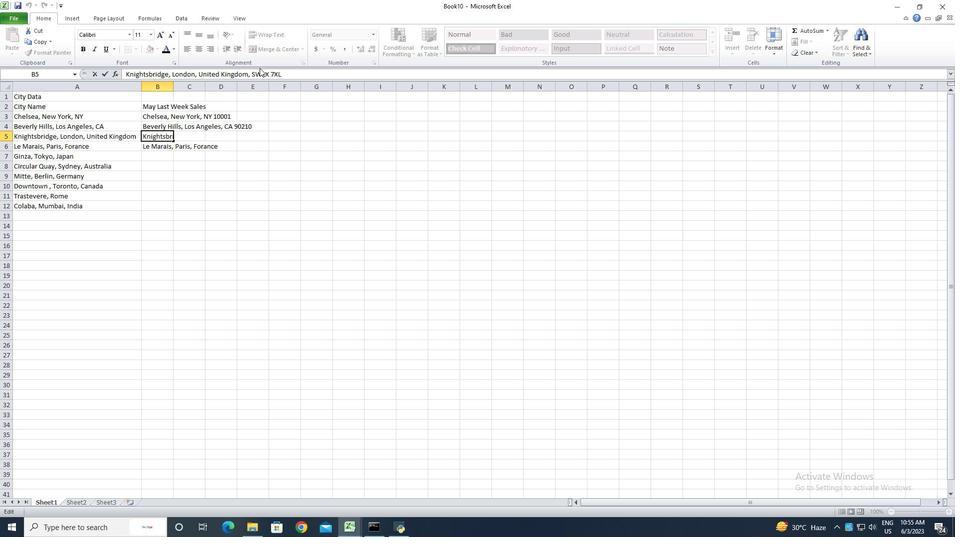 
Action: Mouse moved to (196, 149)
Screenshot: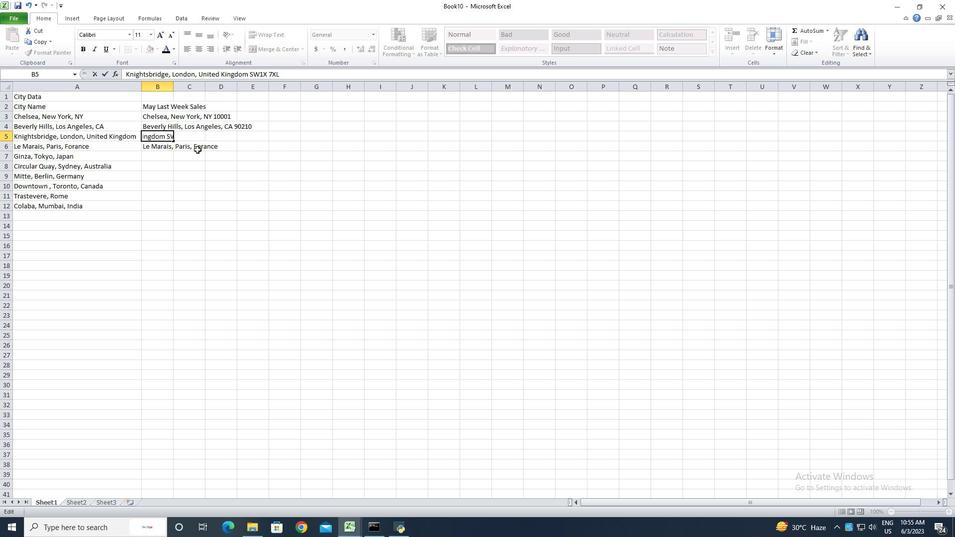
Action: Mouse pressed left at (196, 149)
Screenshot: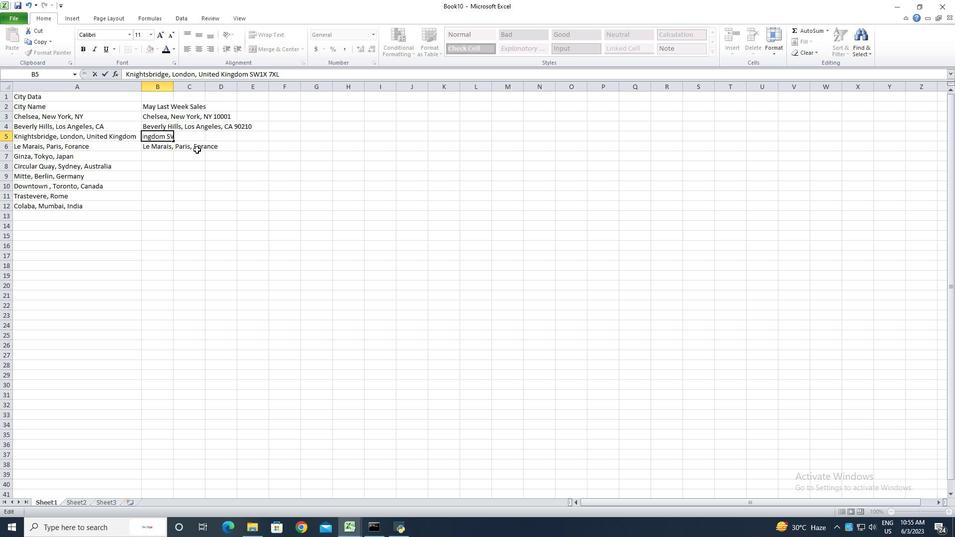 
Action: Mouse moved to (162, 147)
Screenshot: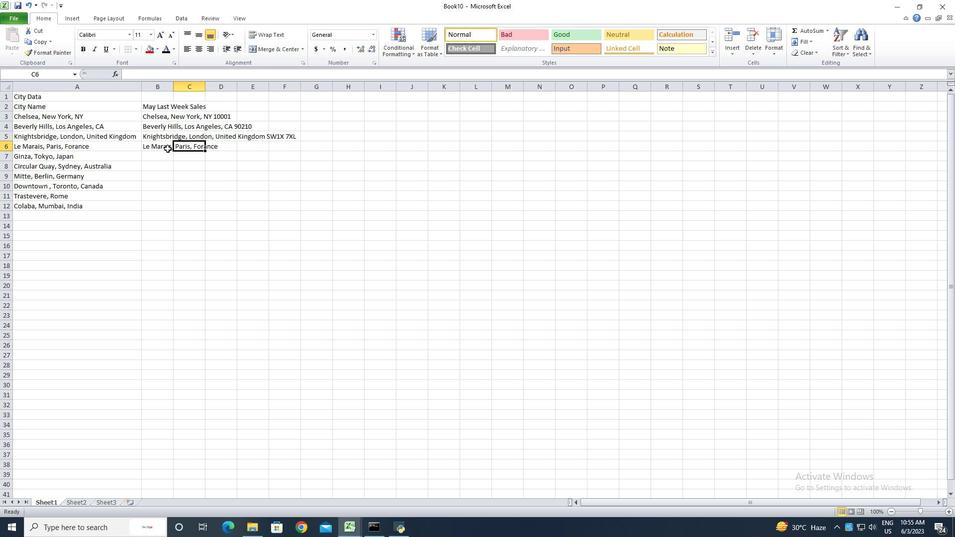 
Action: Mouse pressed left at (162, 147)
Screenshot: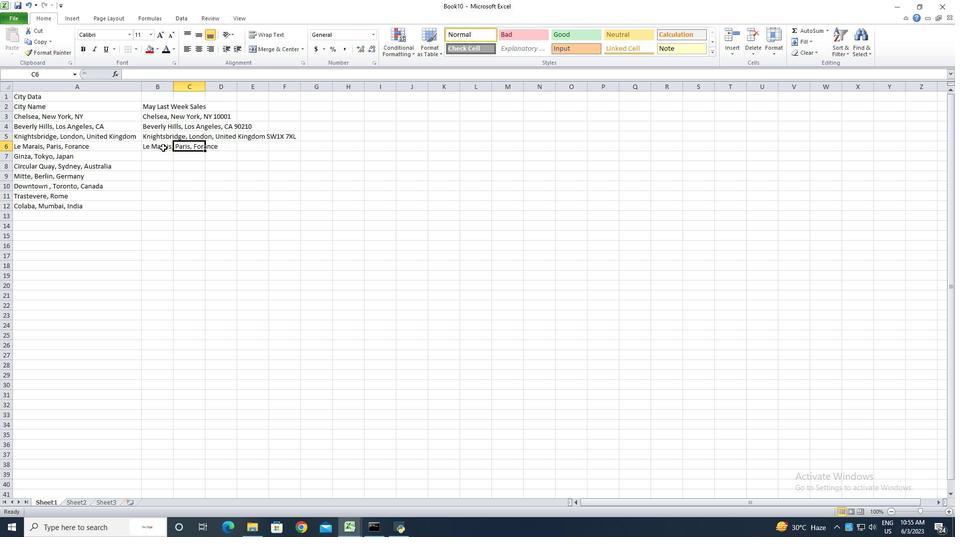 
Action: Mouse moved to (210, 76)
Screenshot: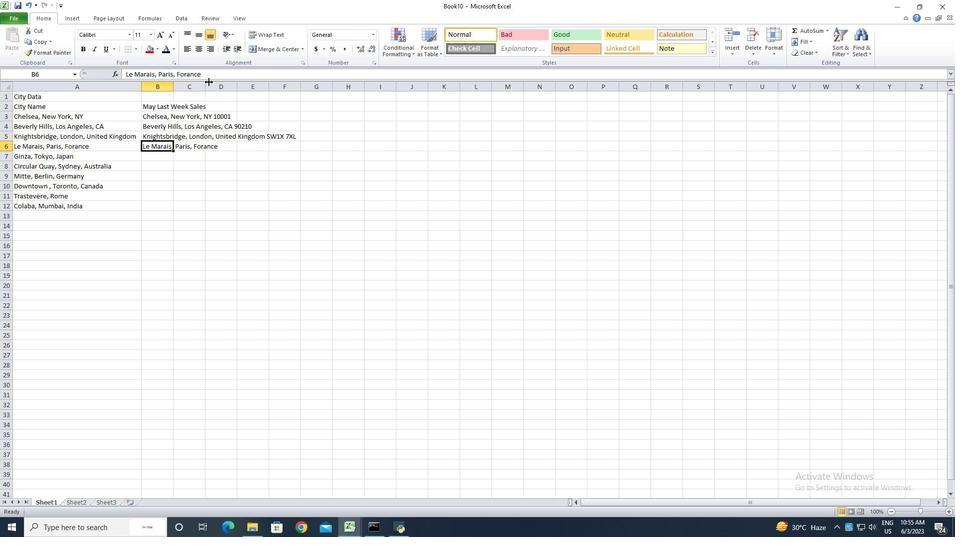 
Action: Mouse pressed left at (210, 76)
Screenshot: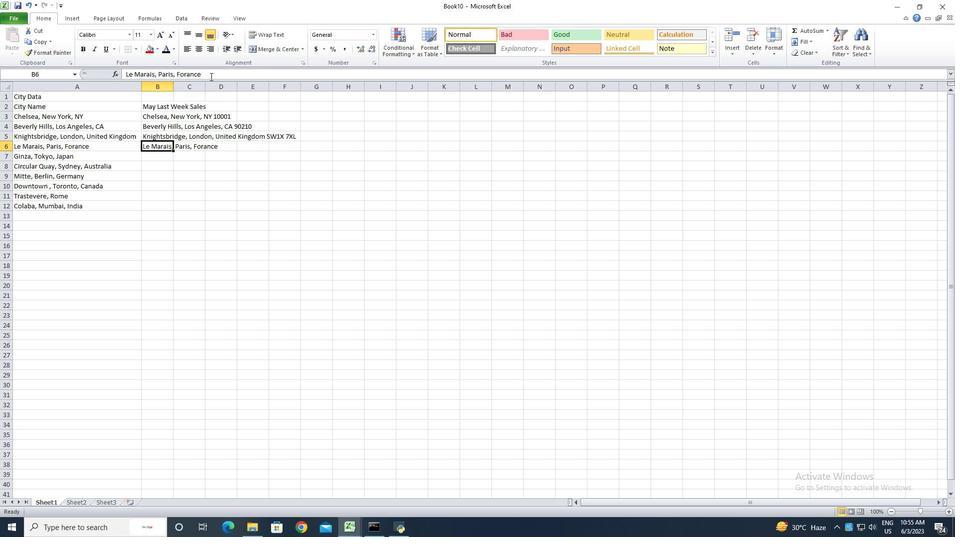 
Action: Key pressed 745<Key.backspace><Key.backspace>5004<Key.enter><Key.shift><Key.shift><Key.shift><Key.shift><Key.shift><Key.shift><Key.shift><Key.shift><Key.shift><Key.shift><Key.shift><Key.shift><Key.shift><Key.shift>Ginza,<Key.space><Key.shift><Key.shift><Key.shift><Key.shift><Key.shift><Key.shift><Key.shift><Key.shift><Key.shift><Key.shift><Key.shift><Key.shift><Key.shift><Key.shift>Tokyo,<Key.space><Key.shift>Japan<Key.space>104-0061<Key.enter><Key.shift><Key.shift><Key.shift><Key.shift><Key.shift>Mitte,<Key.space><Key.shift>Berlin,<Key.space><Key.shift>Germany<Key.space><Key.shift><Key.shift><Key.shift><Key.shift><Key.shift><Key.shift>10178<Key.backspace><Key.backspace><Key.backspace><Key.backspace><Key.backspace><Key.backspace><Key.backspace><Key.backspace><Key.backspace><Key.backspace><Key.backspace><Key.backspace><Key.backspace><Key.backspace><Key.backspace><Key.backspace><Key.backspace><Key.backspace><Key.backspace><Key.backspace><Key.backspace><Key.backspace><Key.backspace><Key.backspace><Key.backspace><Key.backspace><Key.backspace><Key.backspace><Key.shift>Circular<Key.space><Key.shift>Qua<Key.backspace>e<Key.backspace>ay,<Key.space><Key.shift><Key.shift><Key.shift><Key.shift><Key.shift><Key.shift><Key.shift><Key.shift><Key.shift><Key.shift><Key.shift><Key.shift><Key.shift><Key.shift><Key.shift><Key.shift><Key.shift><Key.shift><Key.shift><Key.shift><Key.shift><Key.shift><Key.shift><Key.shift><Key.shift><Key.shift><Key.shift>Syde<Key.backspace>ney,<Key.space><Key.shift><Key.shift><Key.shift><Key.shift><Key.shift>Australia<Key.space>2000<Key.enter><Key.shift><Key.shift><Key.shift>Mitte,<Key.space><Key.shift>Berlin<Key.shift><Key.shift><Key.shift><Key.shift><Key.shift><Key.shift><Key.shift><Key.shift><Key.shift>,<Key.space><Key.shift>Germanhy<Key.backspace><Key.backspace>y<Key.space>10178<Key.enter><Key.shift>Downtown,<Key.space><Key.shift><Key.shift><Key.shift><Key.shift><Key.shift><Key.shift><Key.shift><Key.shift><Key.shift><Key.shift><Key.shift><Key.shift><Key.shift><Key.shift><Key.shift><Key.shift><Key.shift><Key.shift><Key.shift><Key.shift><Key.shift>Toronto<Key.shift>,<Key.space><Key.shift>Canada<Key.space><Key.shift><Key.shift><Key.shift><Key.shift><Key.shift><Key.shift><Key.shift><Key.shift><Key.shift><Key.shift><Key.shift><Key.shift><Key.shift><Key.shift><Key.shift><Key.shift><Key.shift><Key.shift><Key.shift><Key.shift><Key.shift><Key.shift><Key.shift><Key.shift><Key.shift><Key.shift><Key.shift><Key.shift><Key.shift><Key.shift><Key.shift><Key.shift><Key.shift><Key.shift><Key.shift><Key.shift><Key.shift><Key.shift><Key.shift><Key.shift><Key.shift><Key.shift><Key.shift><Key.shift><Key.shift><Key.shift><Key.shift>M5<Key.shift>V<Key.space><Key.shift><Key.shift><Key.shift><Key.shift><Key.shift><Key.shift><Key.shift><Key.shift><Key.shift><Key.shift><Key.shift><Key.shift><Key.shift><Key.shift><Key.shift><Key.shift><Key.shift><Key.shift><Key.shift><Key.shift><Key.shift><Key.shift><Key.shift><Key.shift><Key.shift><Key.shift><Key.shift><Key.shift><Key.shift><Key.shift><Key.shift><Key.shift><Key.shift><Key.shift><Key.shift><Key.shift><Key.shift><Key.shift><Key.shift><Key.shift><Key.shift><Key.shift><Key.shift><Key.shift><Key.shift><Key.shift><Key.shift><Key.shift><Key.shift><Key.shift><Key.shift><Key.shift><Key.shift><Key.shift><Key.shift><Key.shift><Key.shift><Key.shift><Key.shift><Key.shift><Key.shift><Key.shift>3<Key.shift>L8<Key.backspace>9<Key.enter><Key.shift><Key.shift><Key.shift><Key.shift><Key.shift><Key.shift><Key.shift><Key.shift><Key.shift><Key.shift>Trastevere,<Key.space><Key.shift>Rome,<Key.space><Key.shift_r>Italy<Key.space>00153<Key.enter><Key.shift>Colaba,<Key.space><Key.shift>Mumbai,<Key.space><Key.shift>India<Key.space><Key.shift><Key.shift><Key.shift><Key.shift><Key.shift><Key.shift><Key.shift>400005<Key.enter>
Screenshot: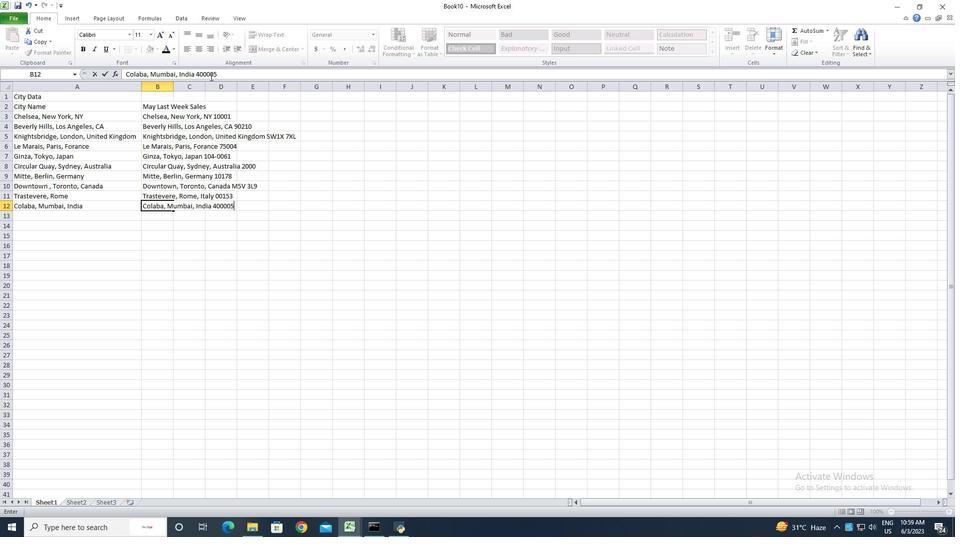 
Action: Mouse moved to (173, 91)
Screenshot: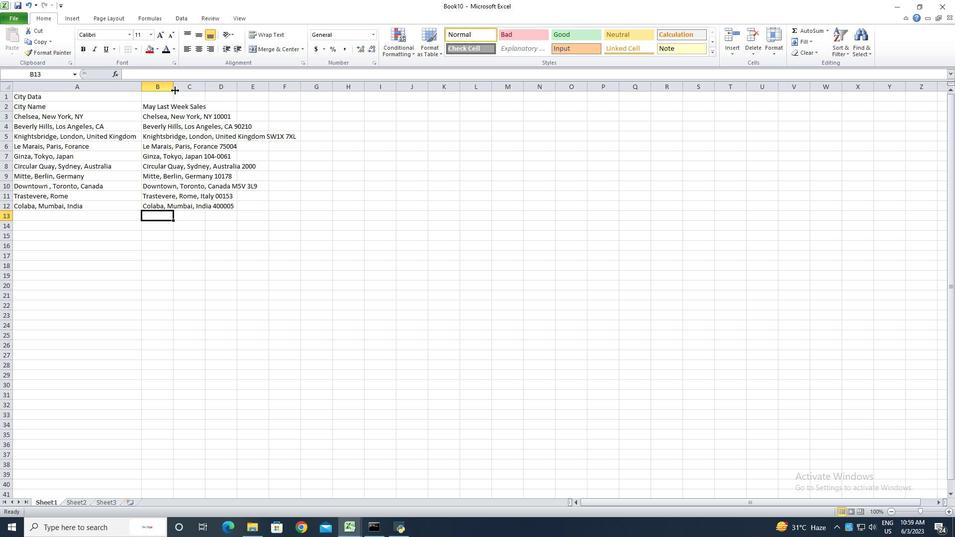 
Action: Mouse pressed left at (173, 91)
Screenshot: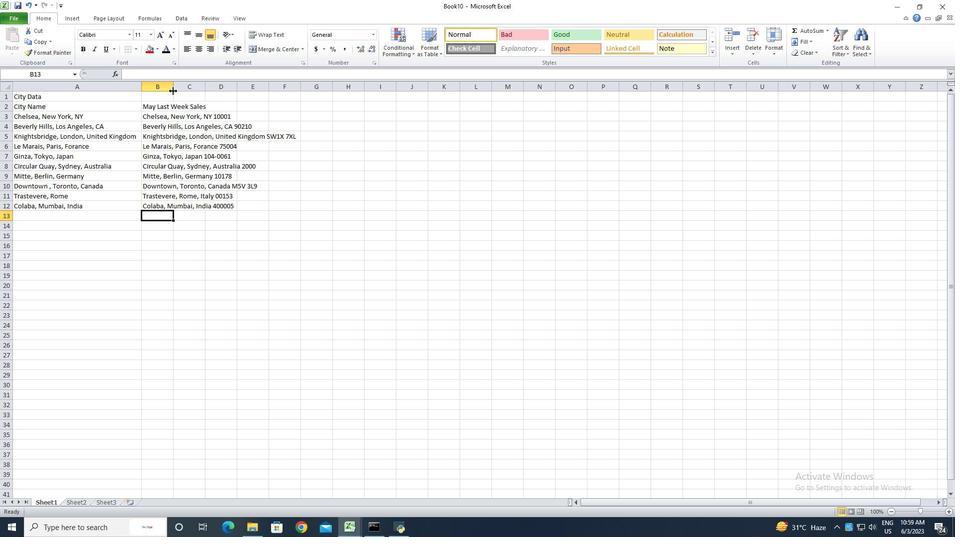 
Action: Mouse pressed left at (173, 91)
Screenshot: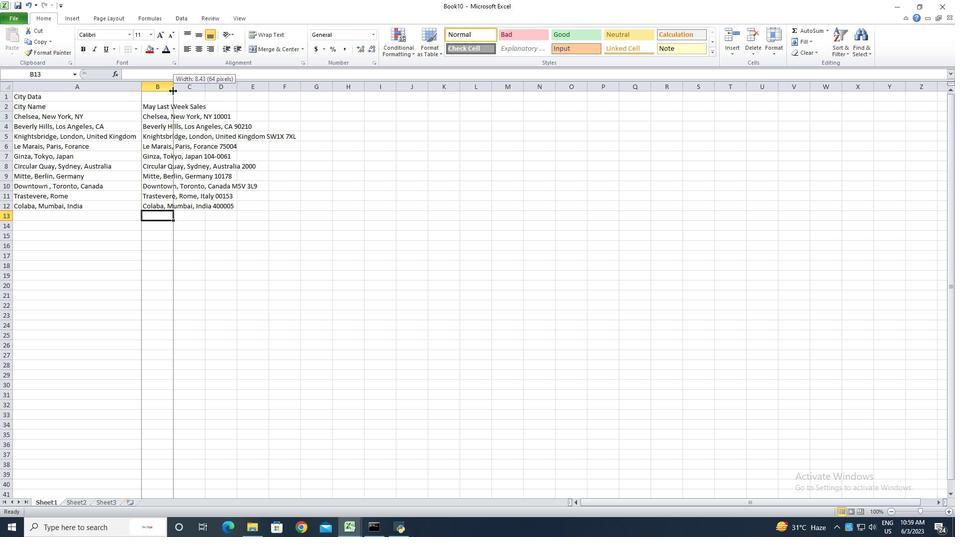 
Action: Mouse moved to (52, 98)
Screenshot: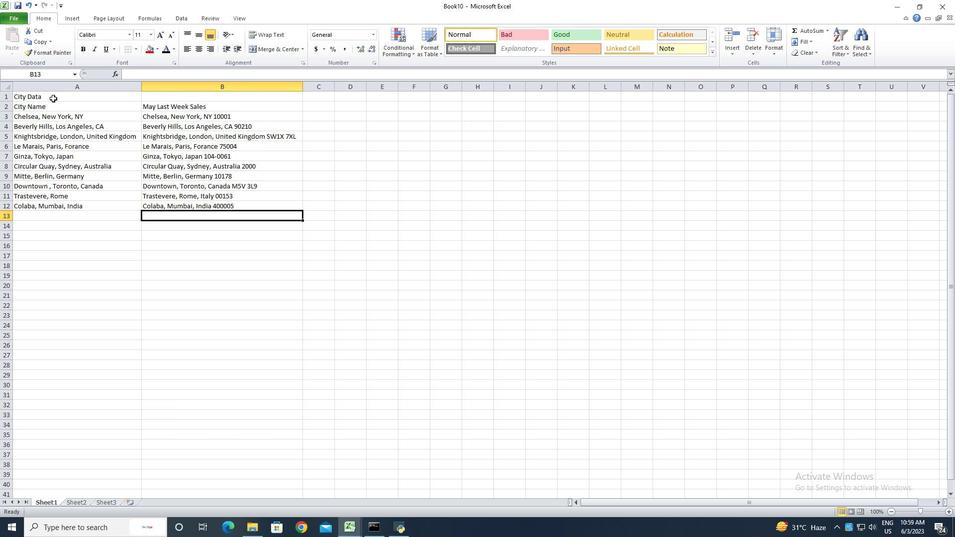 
Action: Mouse pressed left at (52, 98)
Screenshot: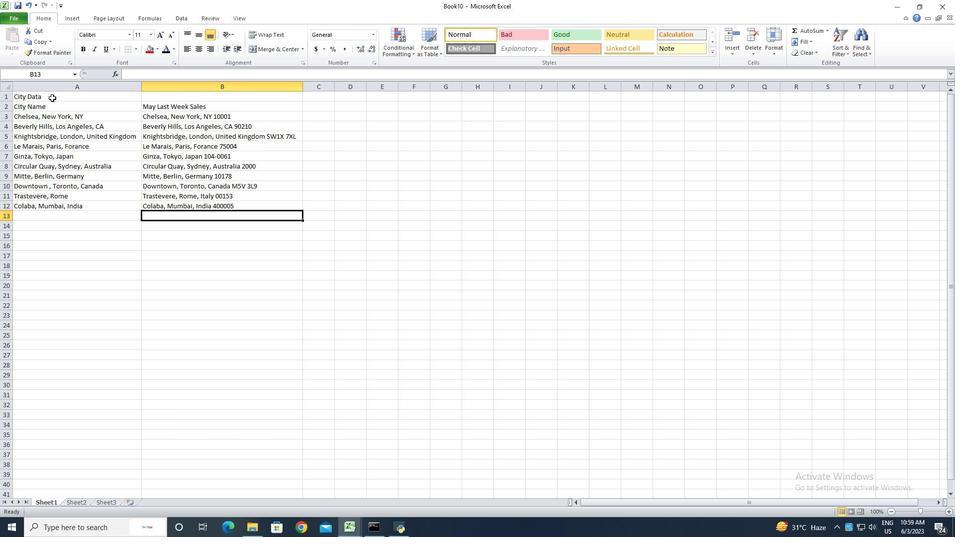 
Action: Mouse moved to (270, 48)
Screenshot: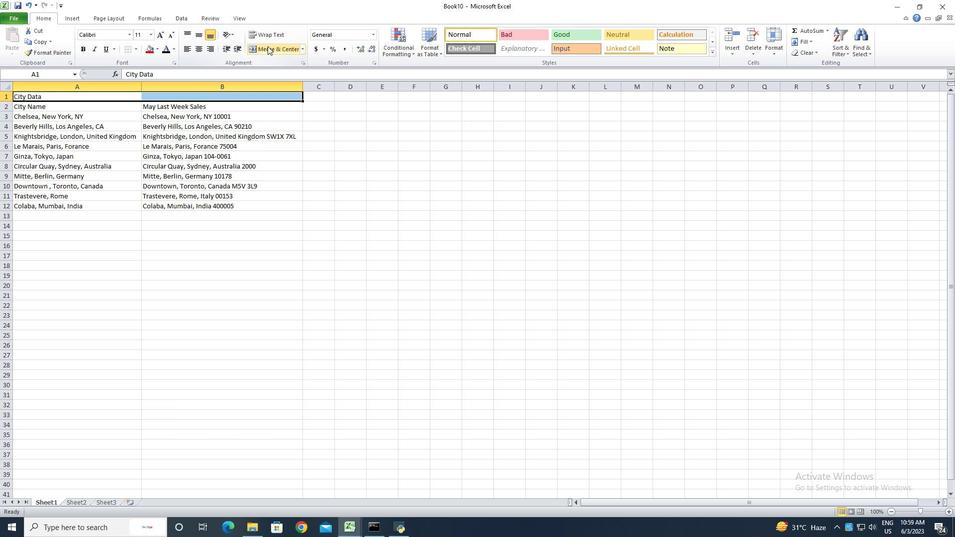 
Action: Mouse pressed left at (270, 48)
Screenshot: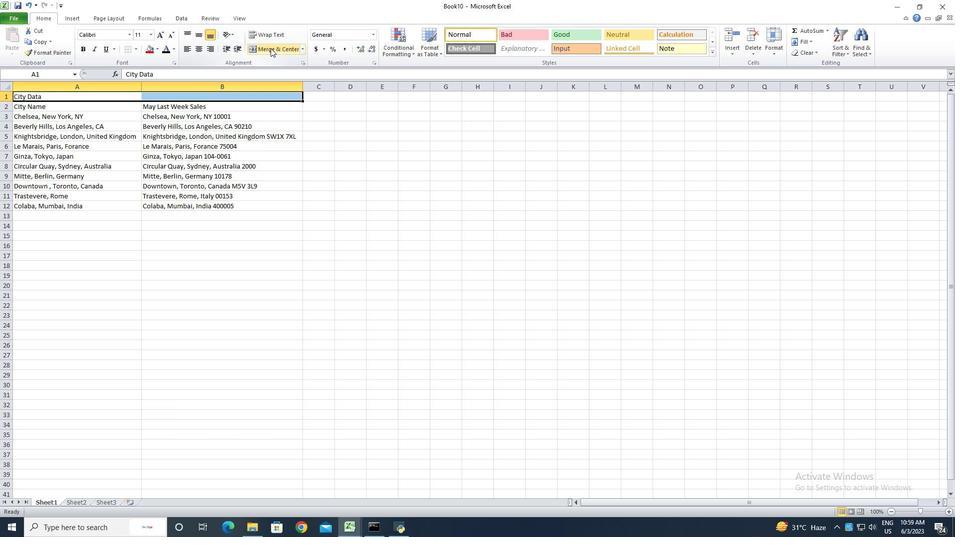 
Action: Mouse moved to (11, 19)
Screenshot: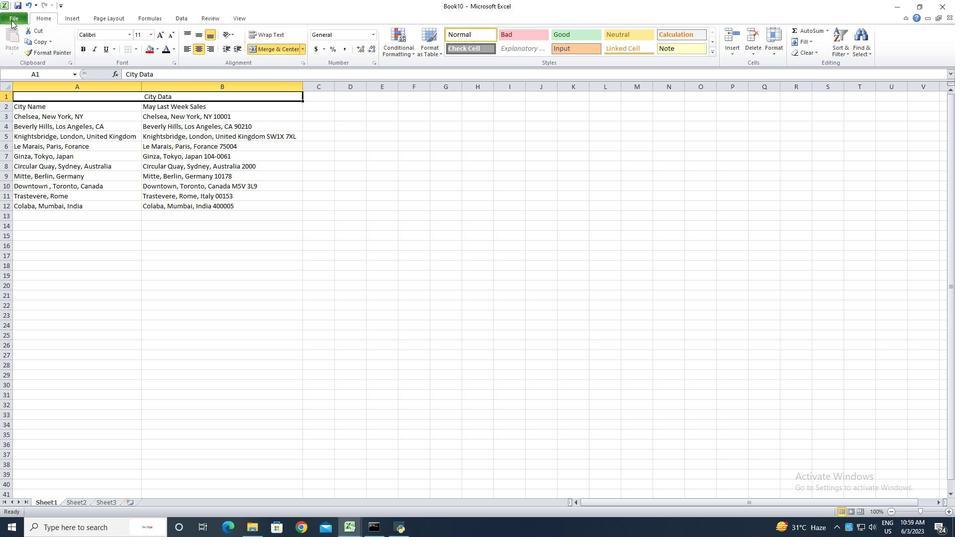 
Action: Mouse pressed left at (11, 19)
Screenshot: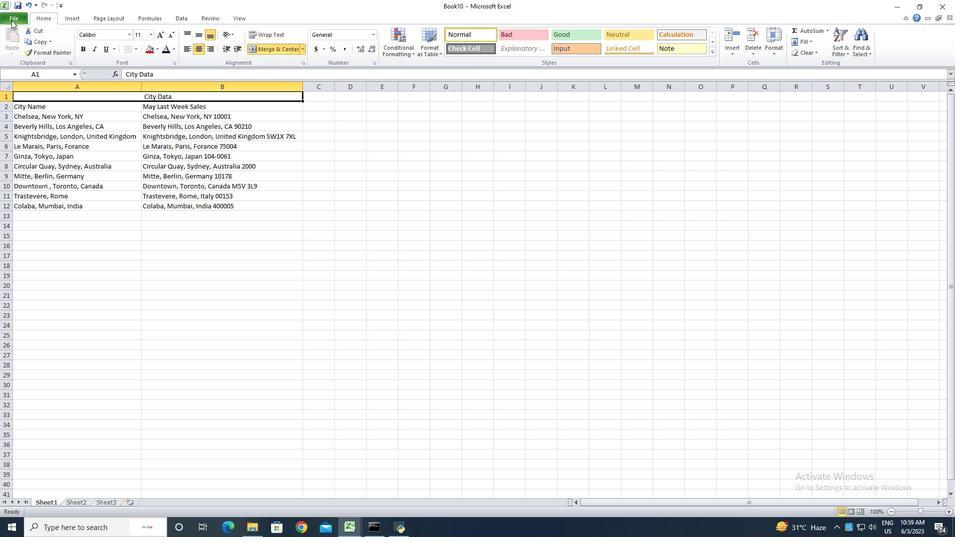 
Action: Mouse moved to (22, 49)
Screenshot: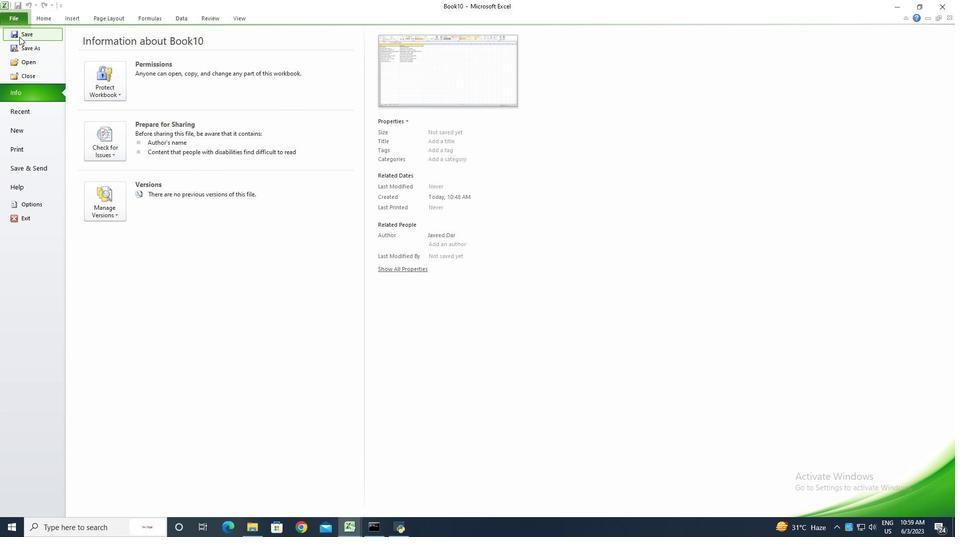 
Action: Mouse pressed left at (22, 49)
Screenshot: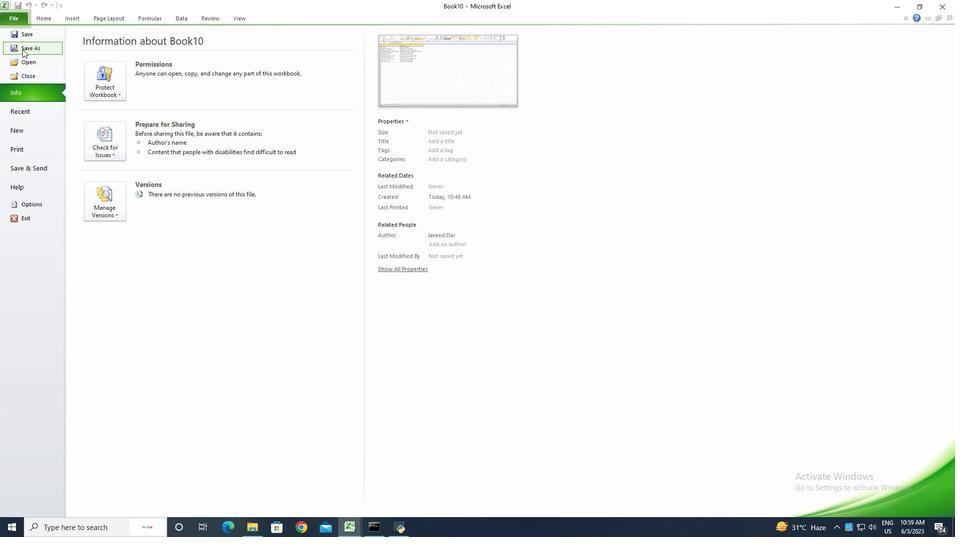 
Action: Key pressed <Key.shift>Cash<Key.space><Key.shift>Flow<Key.space><Key.shift>Trackerda<Key.backspace><Key.backspace><Key.shift>Data
Screenshot: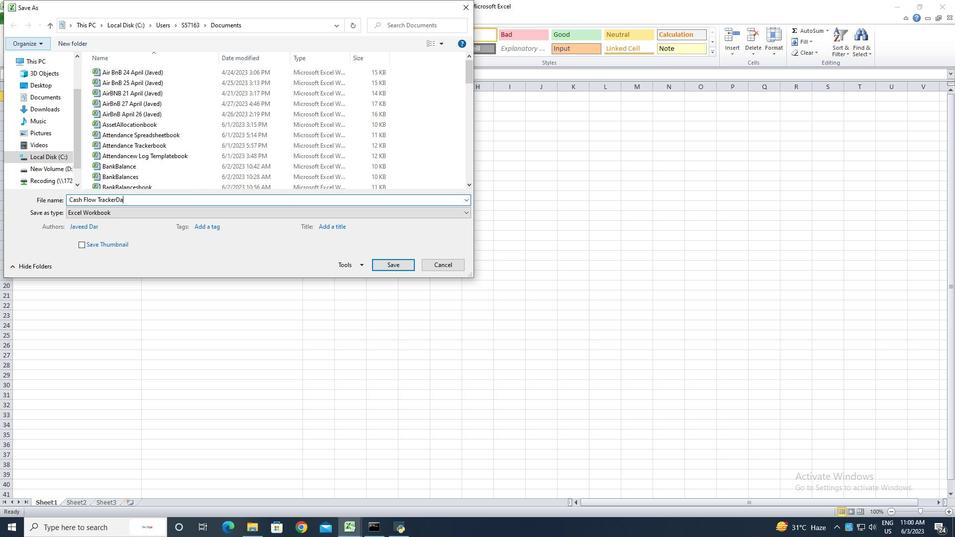 
Action: Mouse moved to (395, 265)
Screenshot: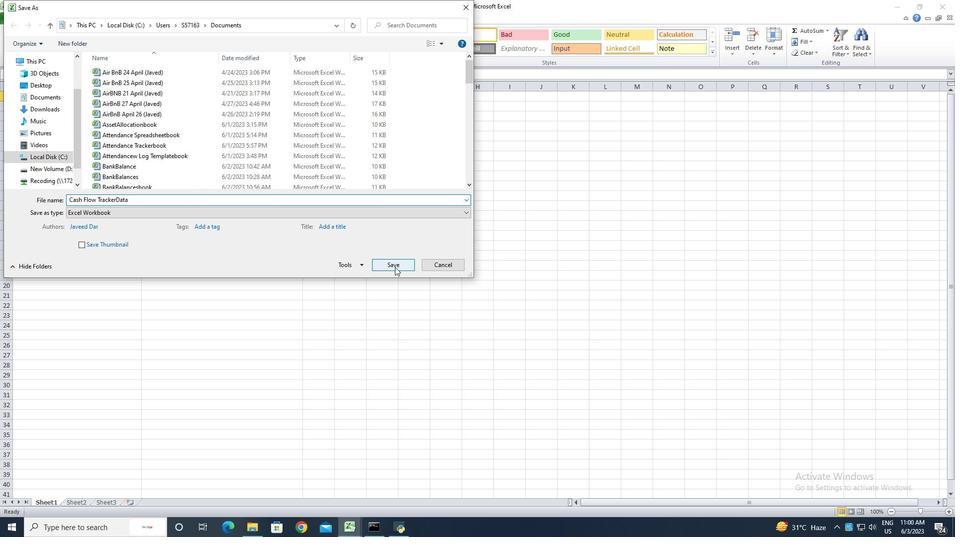 
Action: Mouse pressed left at (395, 265)
Screenshot: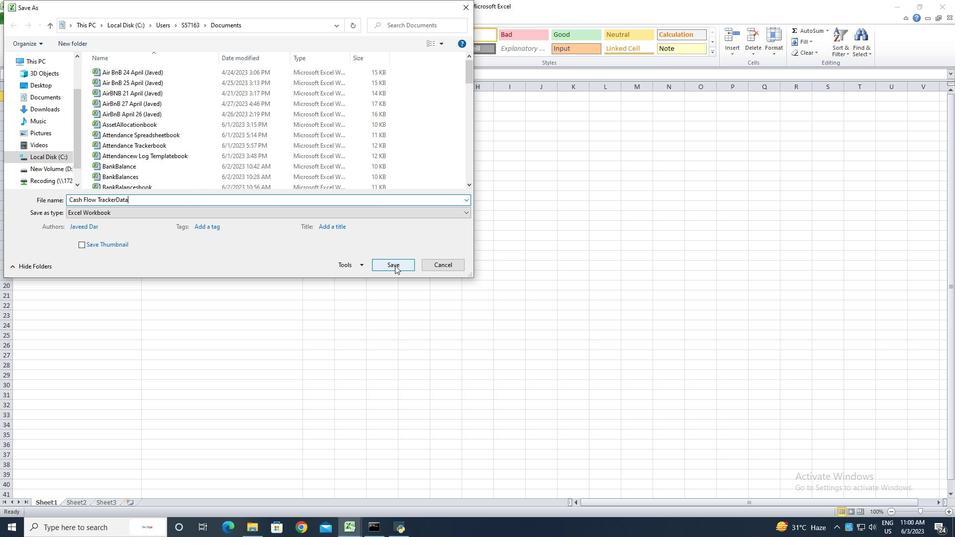 
Action: Mouse moved to (335, 273)
Screenshot: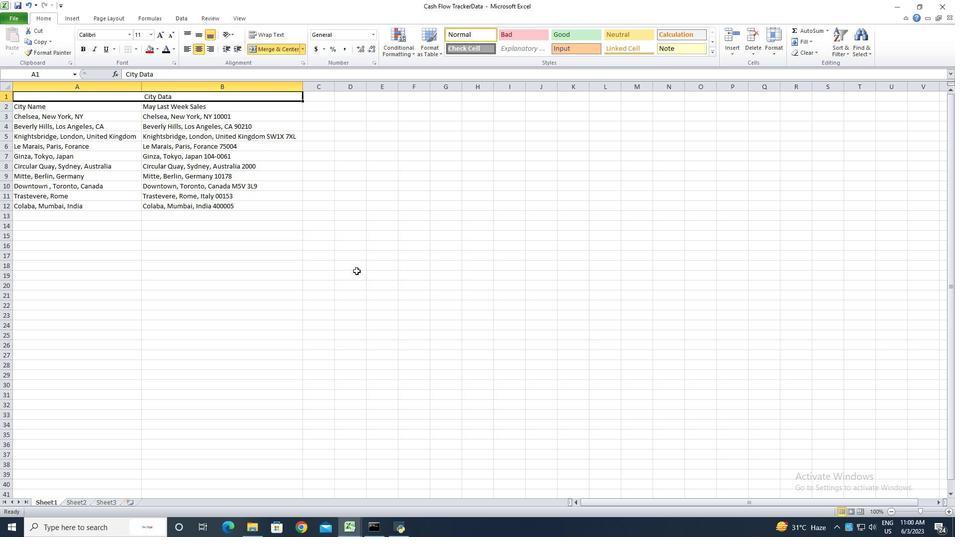 
Action: Mouse pressed left at (335, 273)
Screenshot: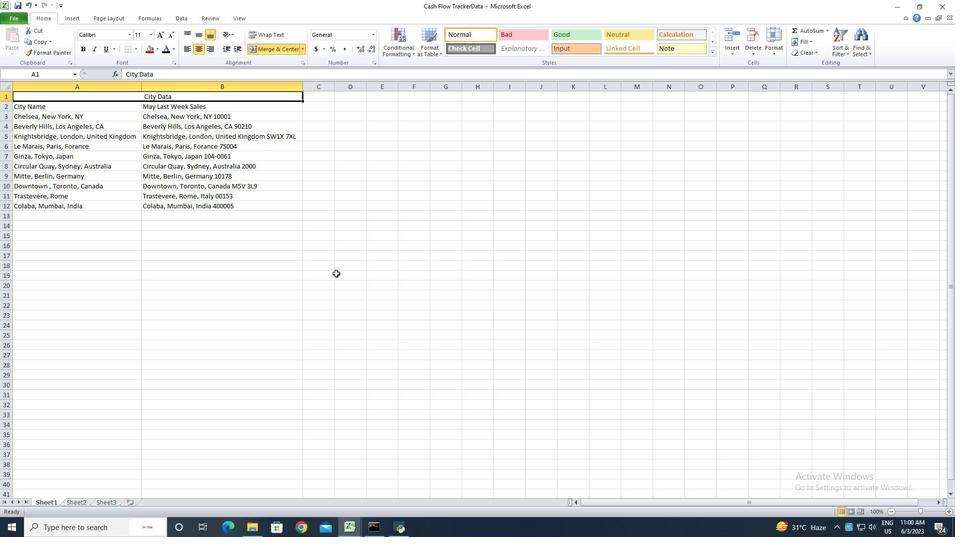 
Action: Key pressed ctrl+Ss
Screenshot: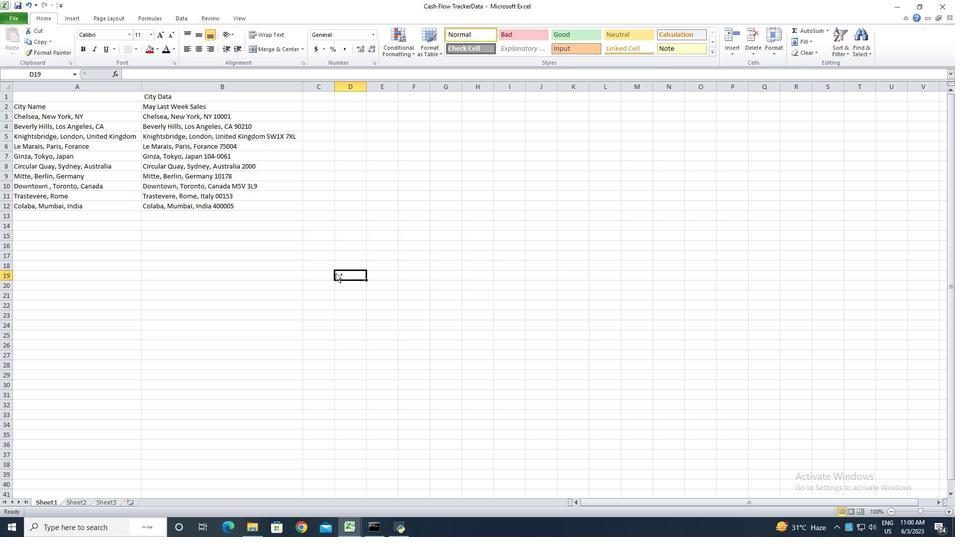 
